 Task: Create a due date automation trigger when advanced on, on the monday of the week a card is due add fields without custom field "Resume" set to 10 at 11:00 AM.
Action: Mouse moved to (1343, 107)
Screenshot: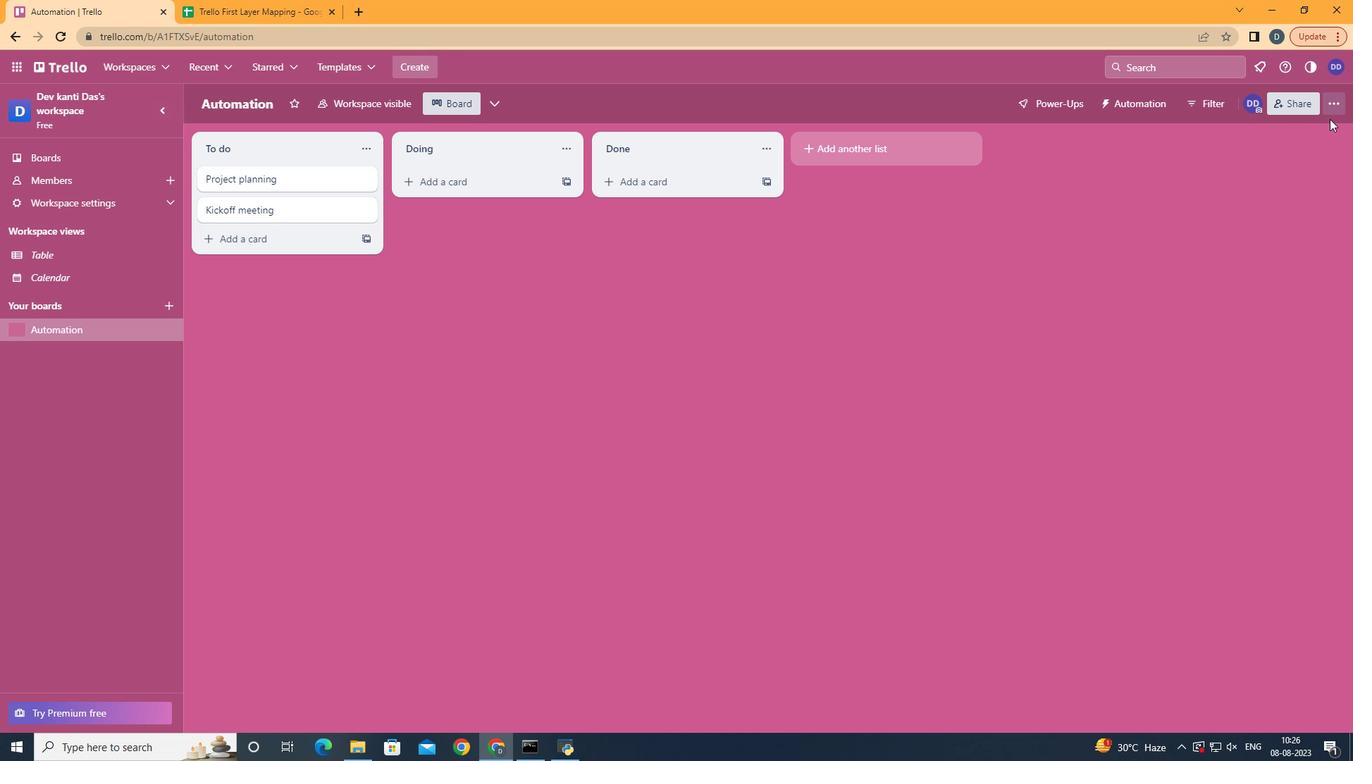 
Action: Mouse pressed left at (1343, 107)
Screenshot: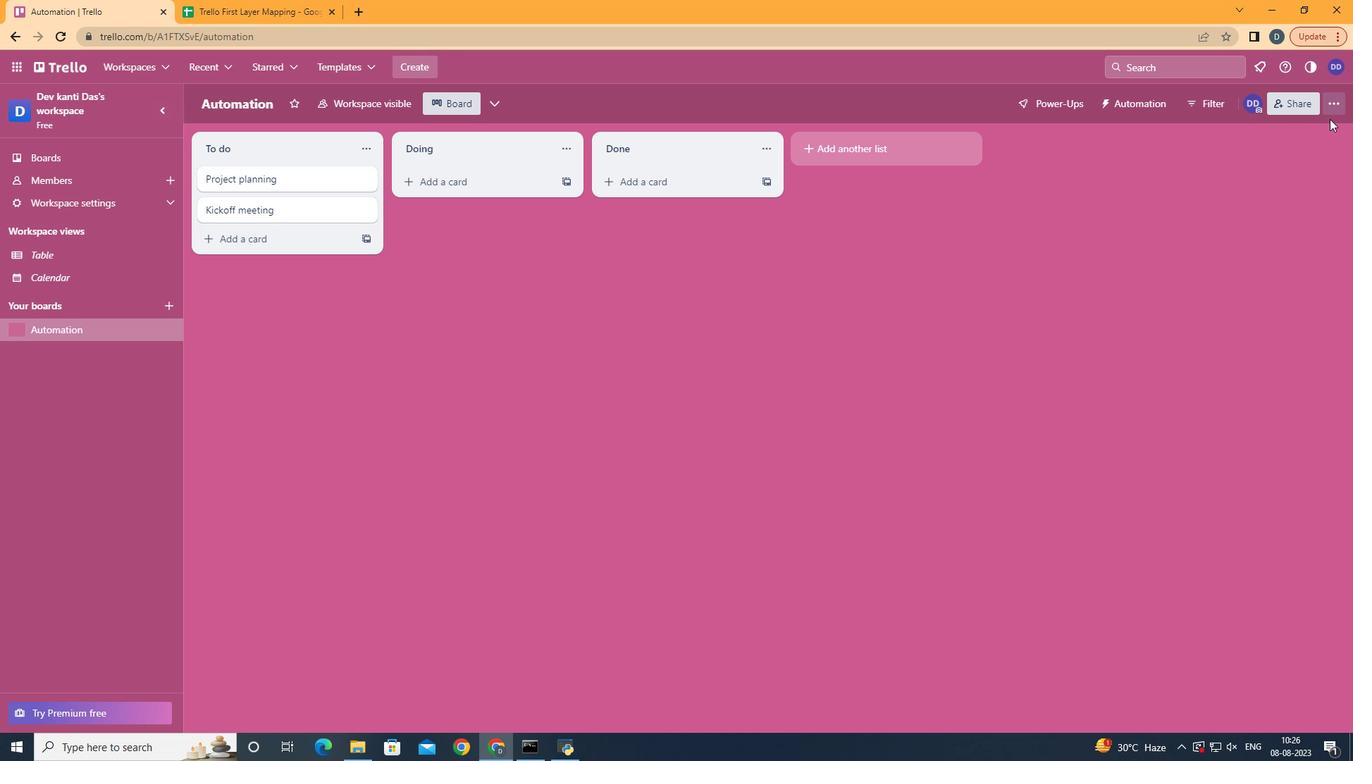 
Action: Mouse moved to (1239, 296)
Screenshot: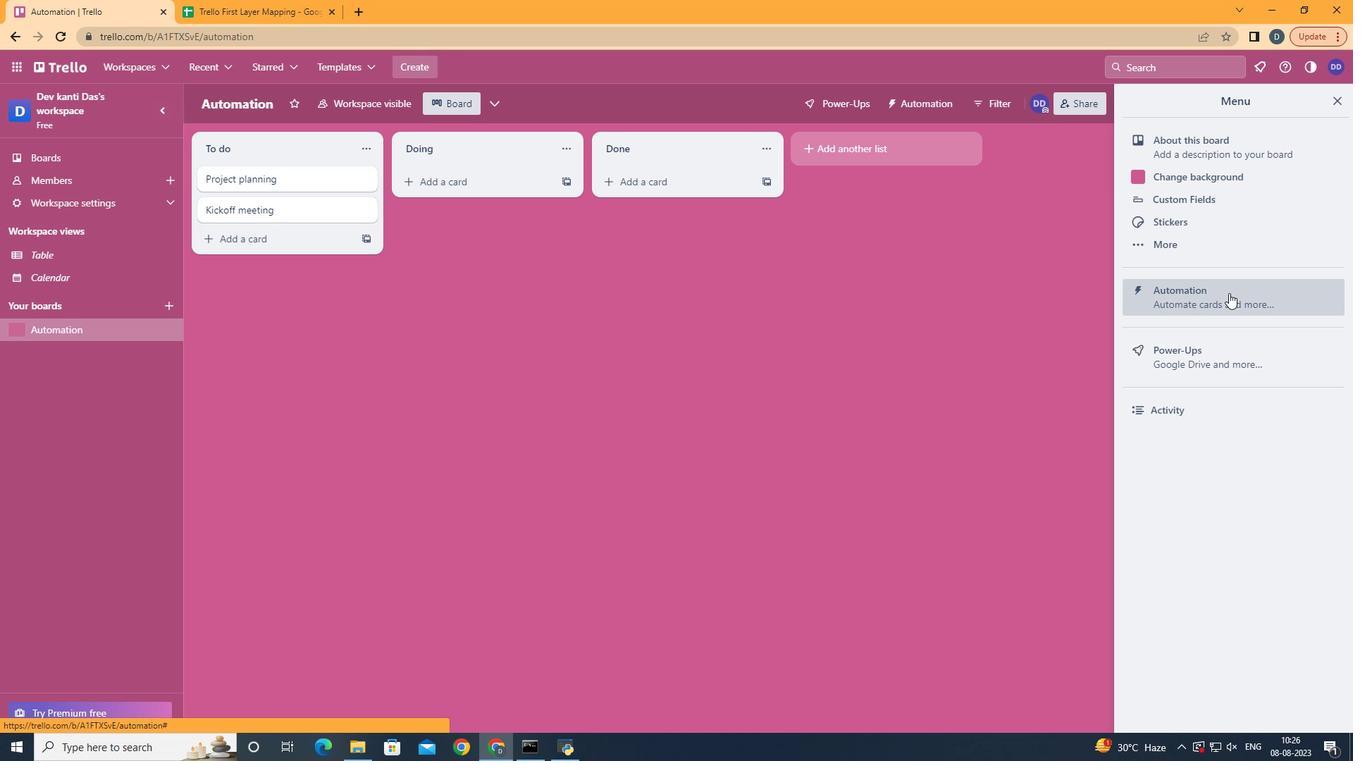 
Action: Mouse pressed left at (1239, 296)
Screenshot: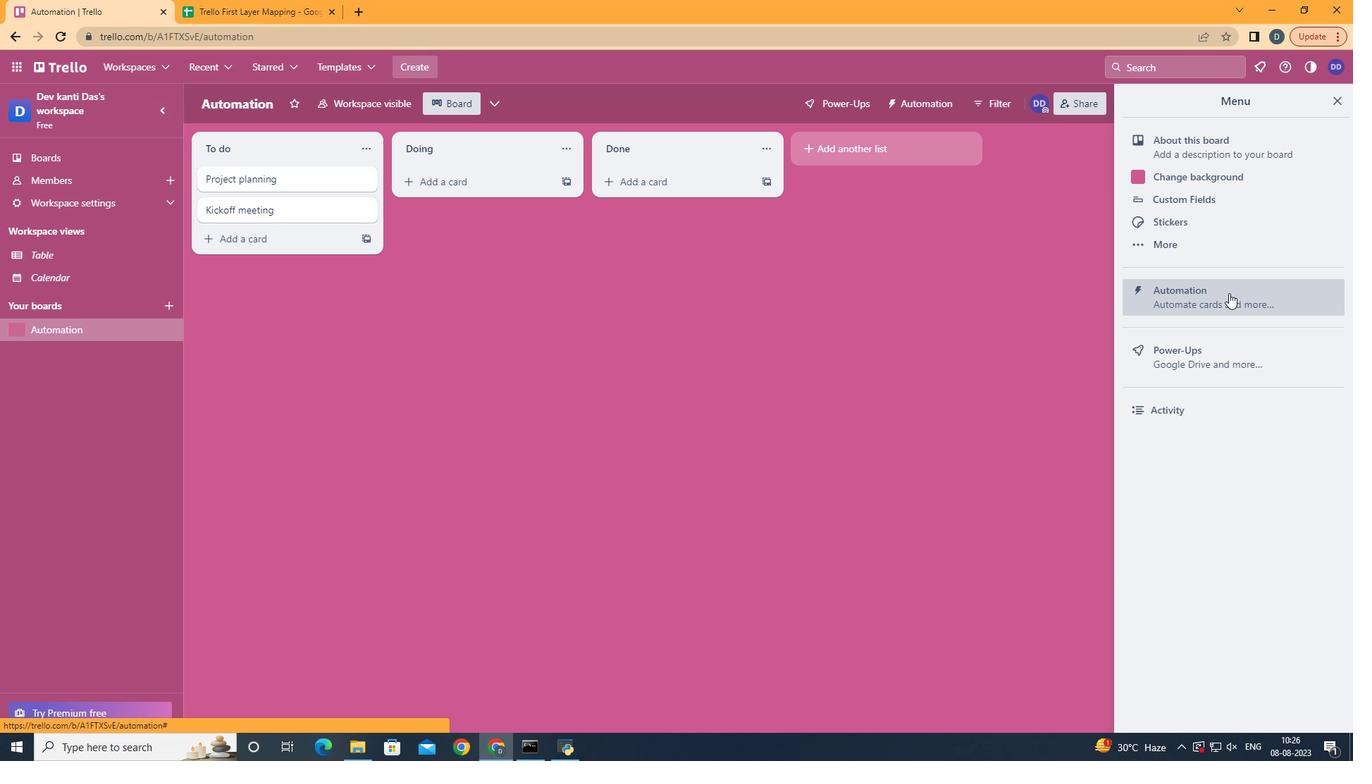 
Action: Mouse moved to (272, 291)
Screenshot: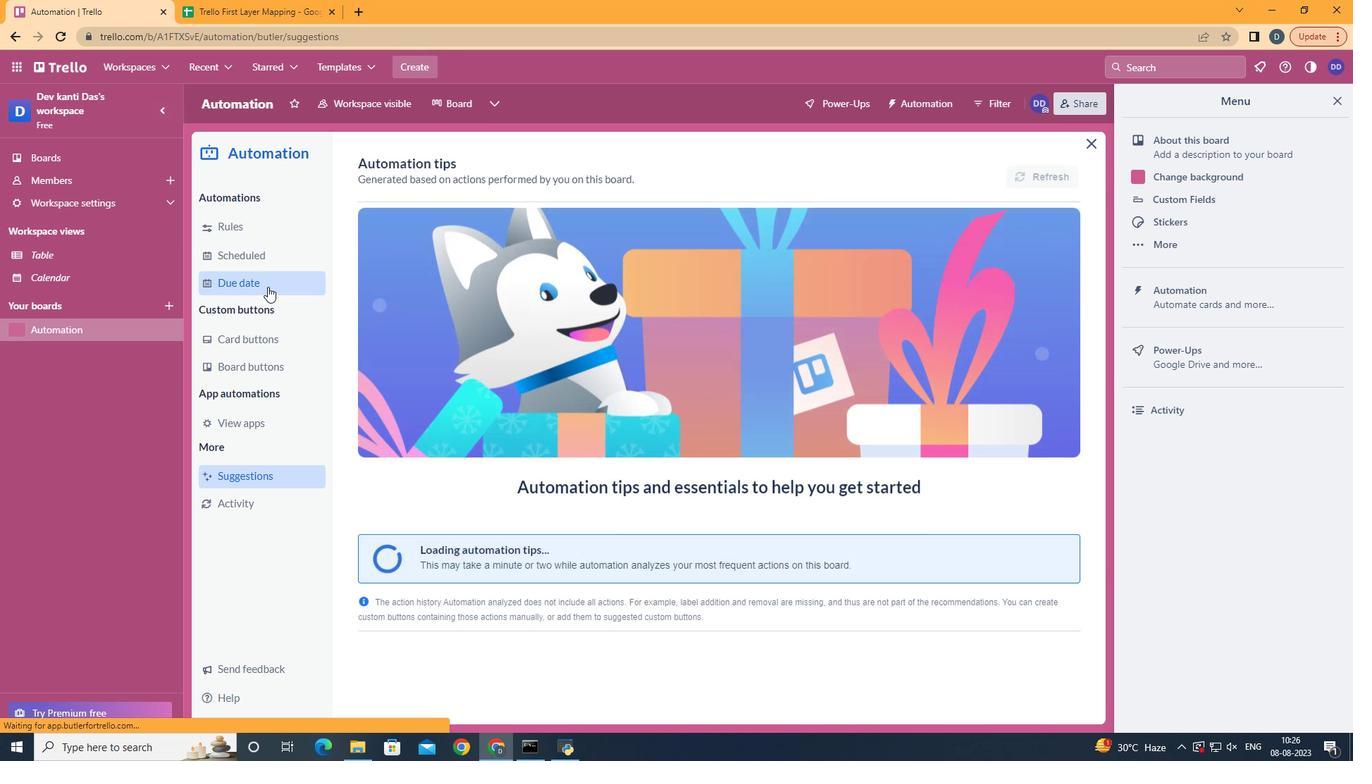 
Action: Mouse pressed left at (272, 291)
Screenshot: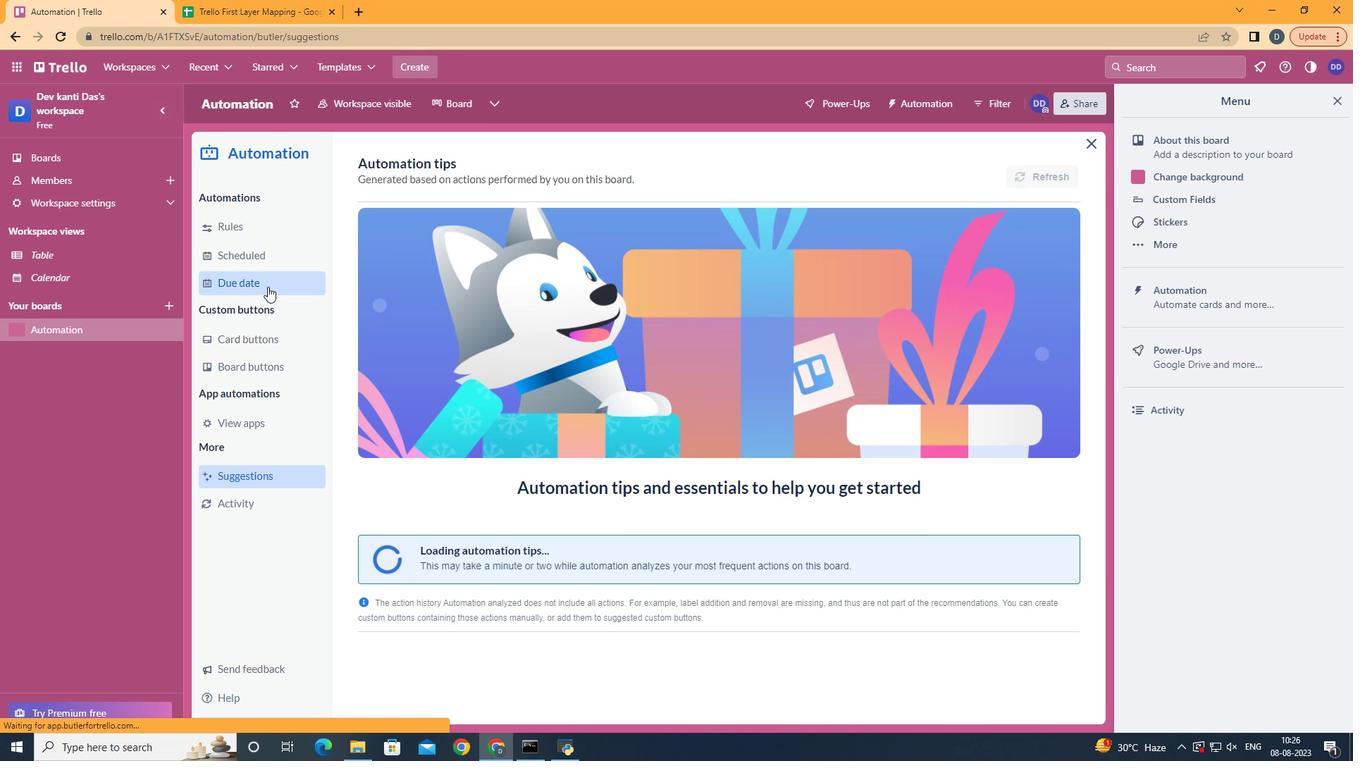 
Action: Mouse moved to (1002, 176)
Screenshot: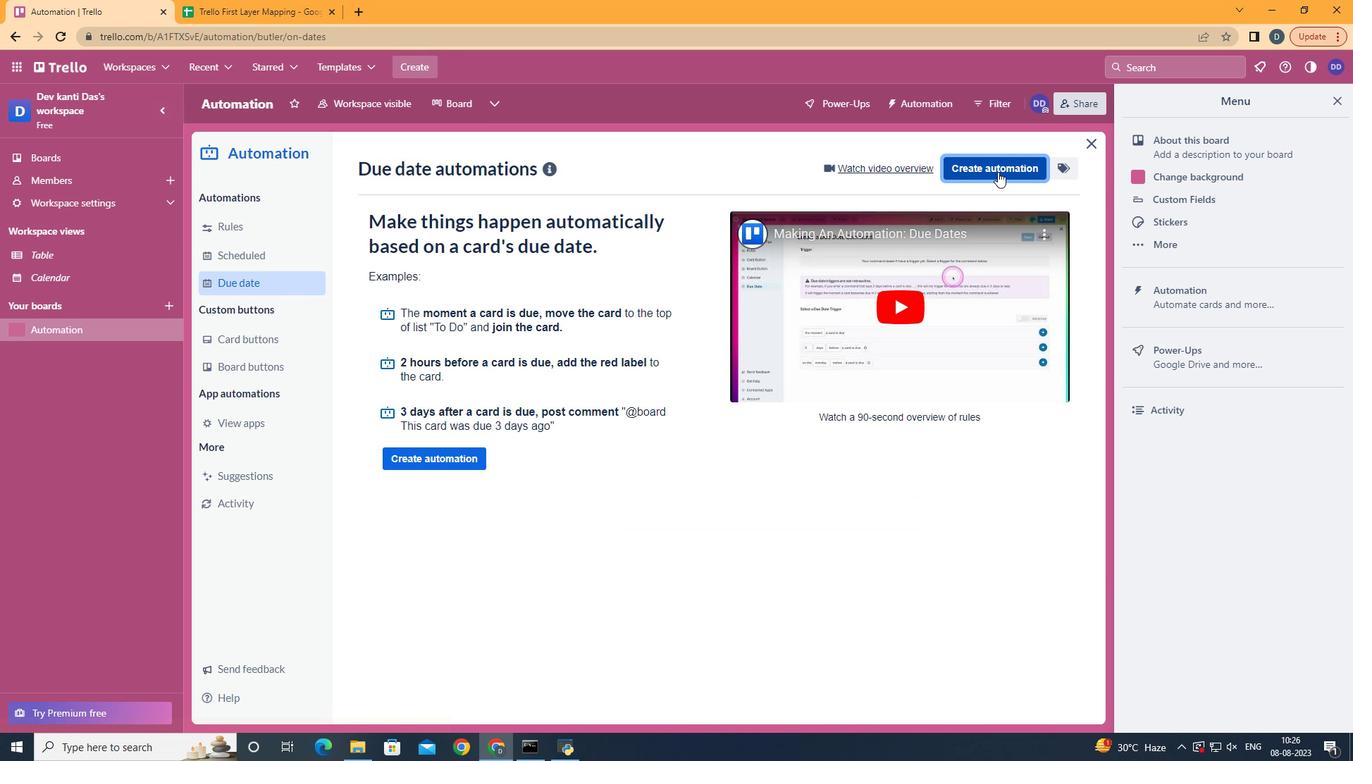 
Action: Mouse pressed left at (1002, 176)
Screenshot: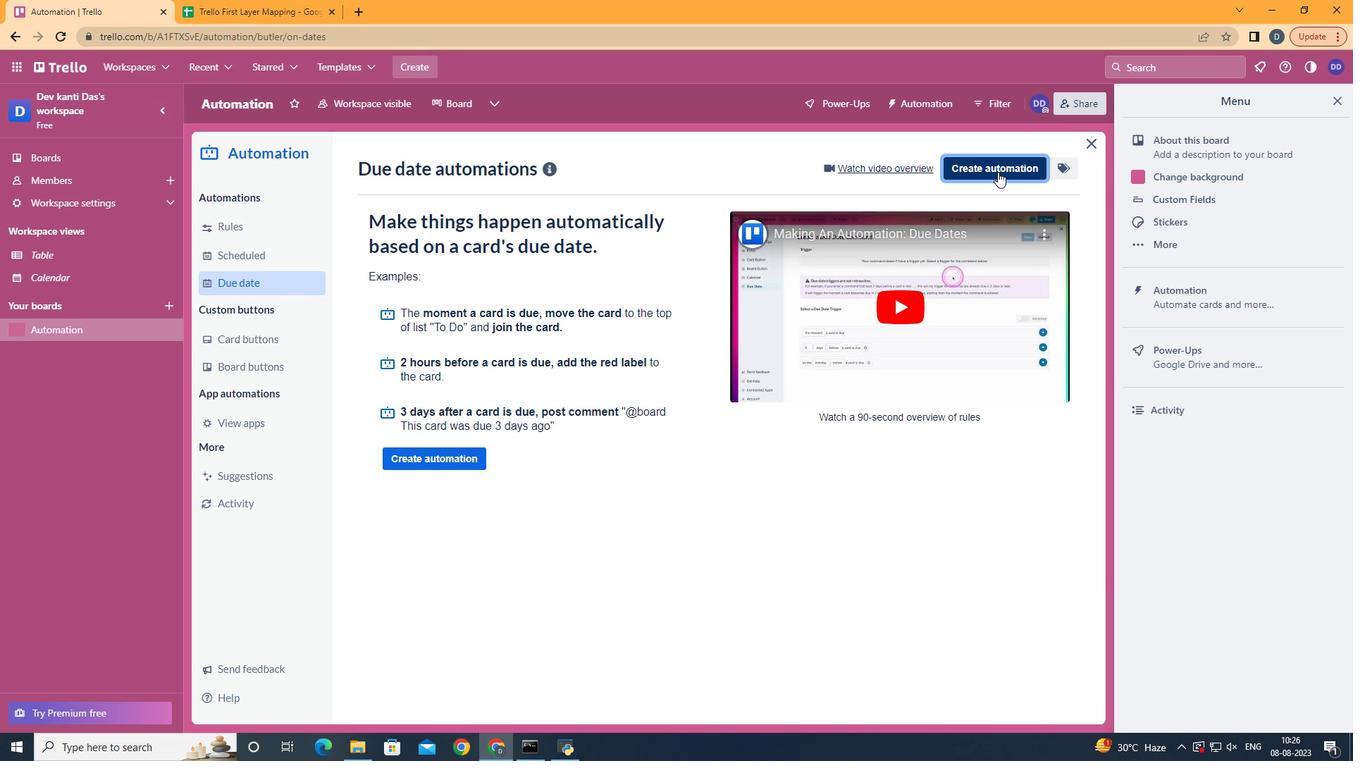 
Action: Mouse moved to (746, 304)
Screenshot: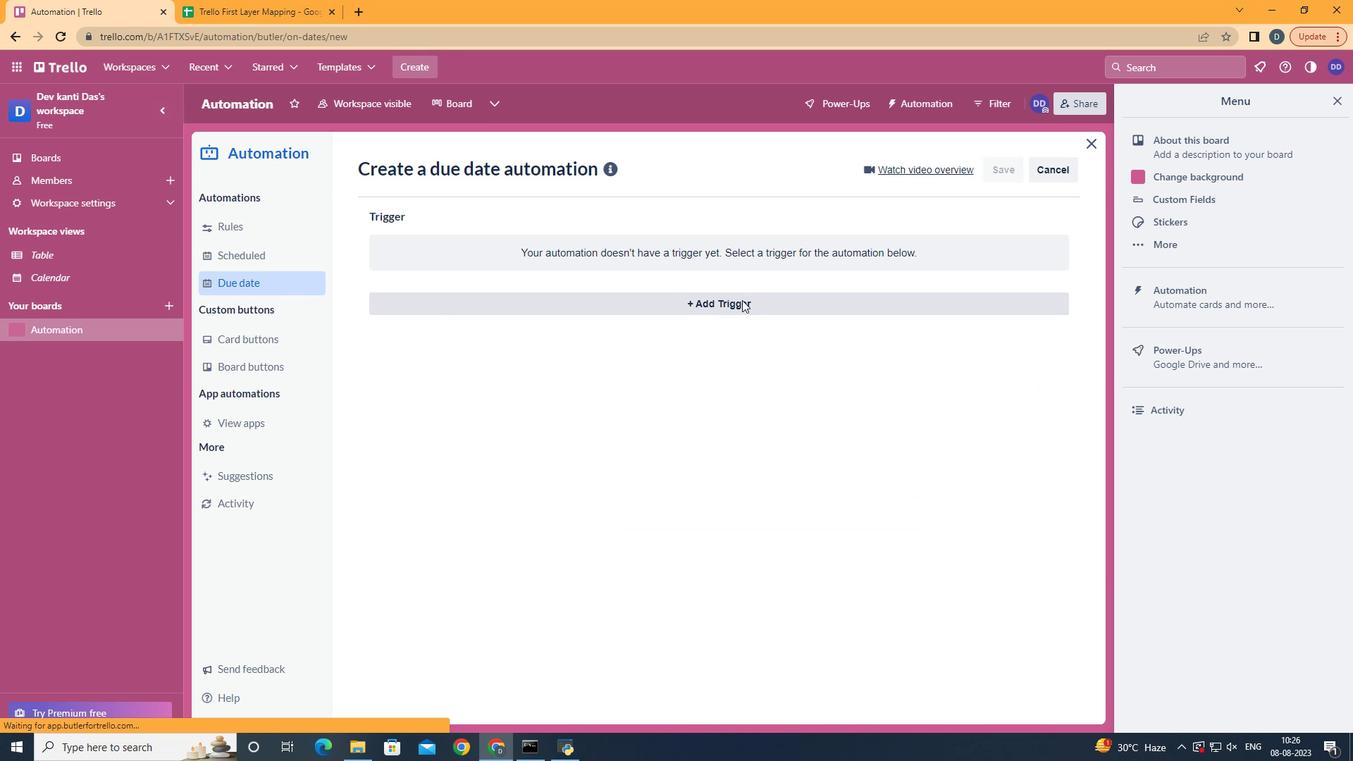 
Action: Mouse pressed left at (746, 304)
Screenshot: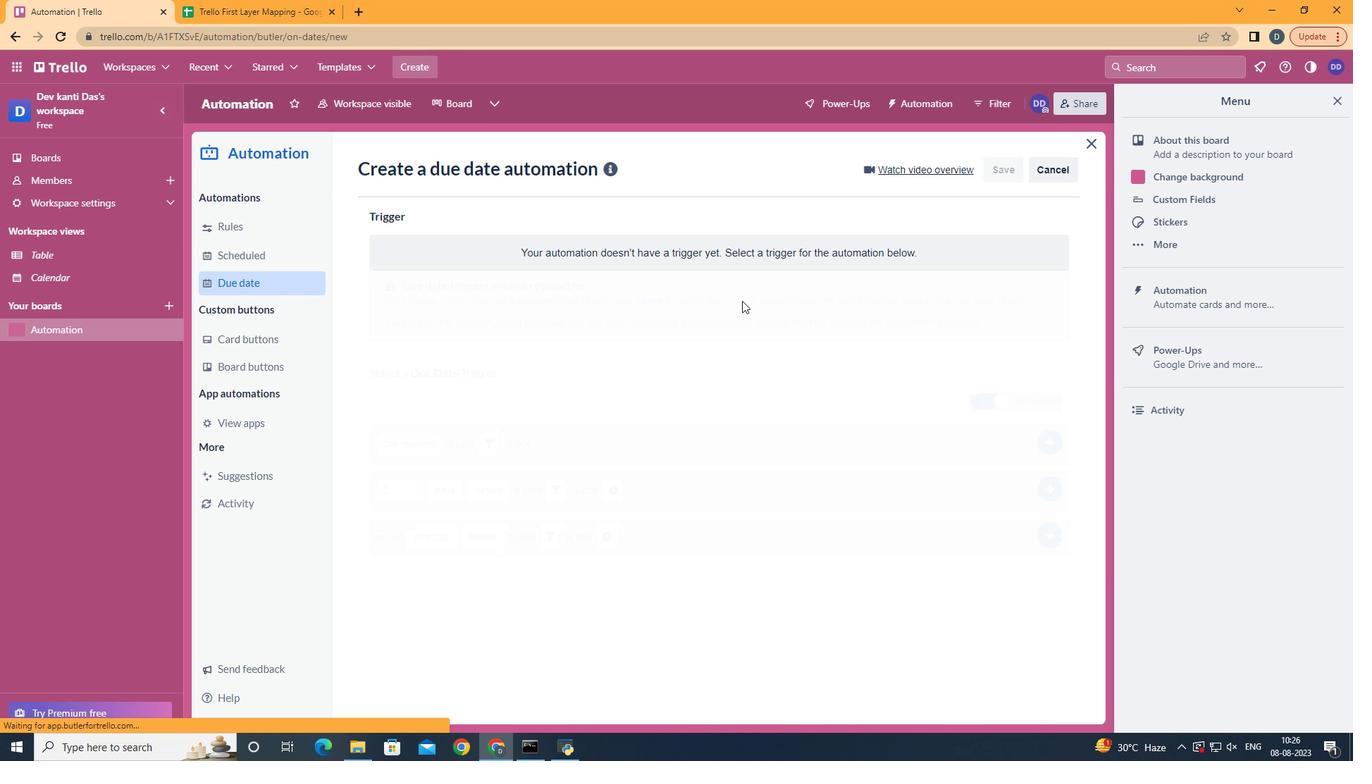 
Action: Mouse moved to (464, 372)
Screenshot: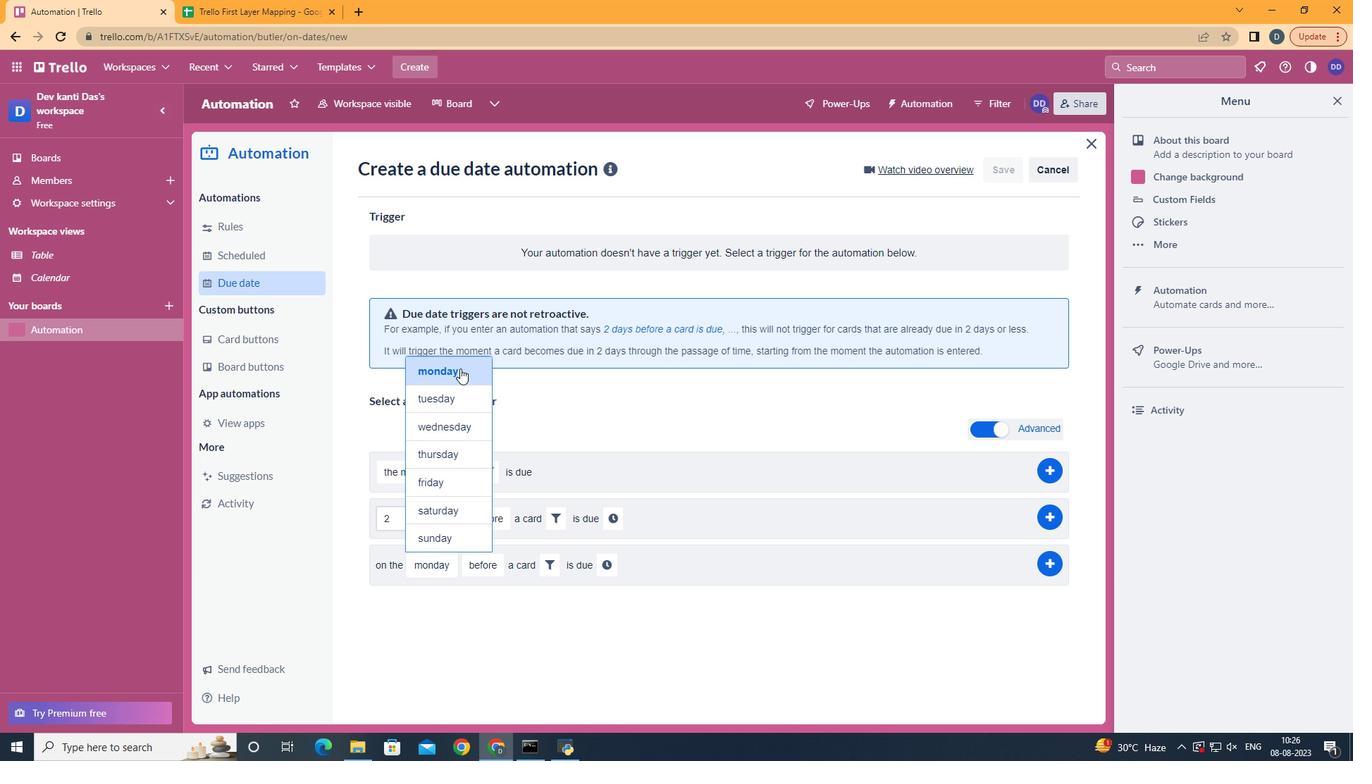 
Action: Mouse pressed left at (464, 372)
Screenshot: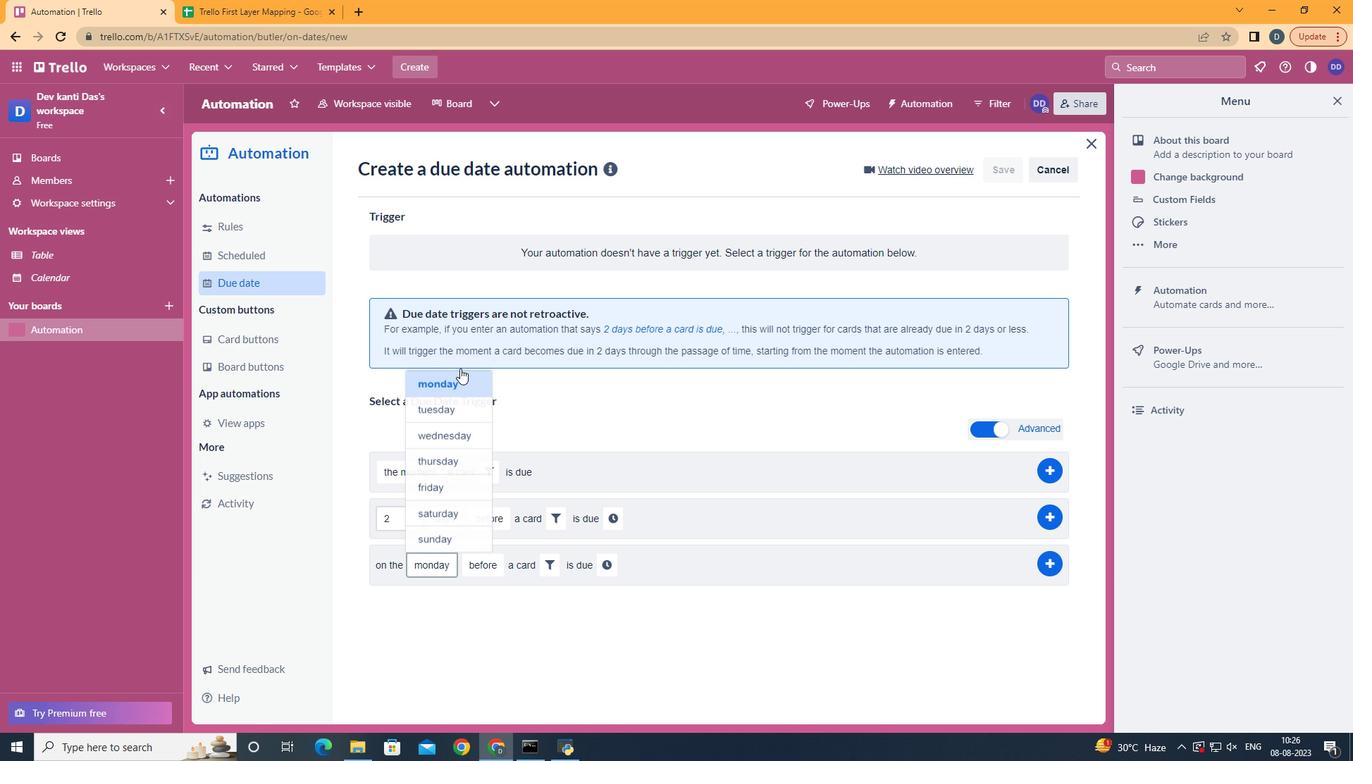 
Action: Mouse moved to (504, 656)
Screenshot: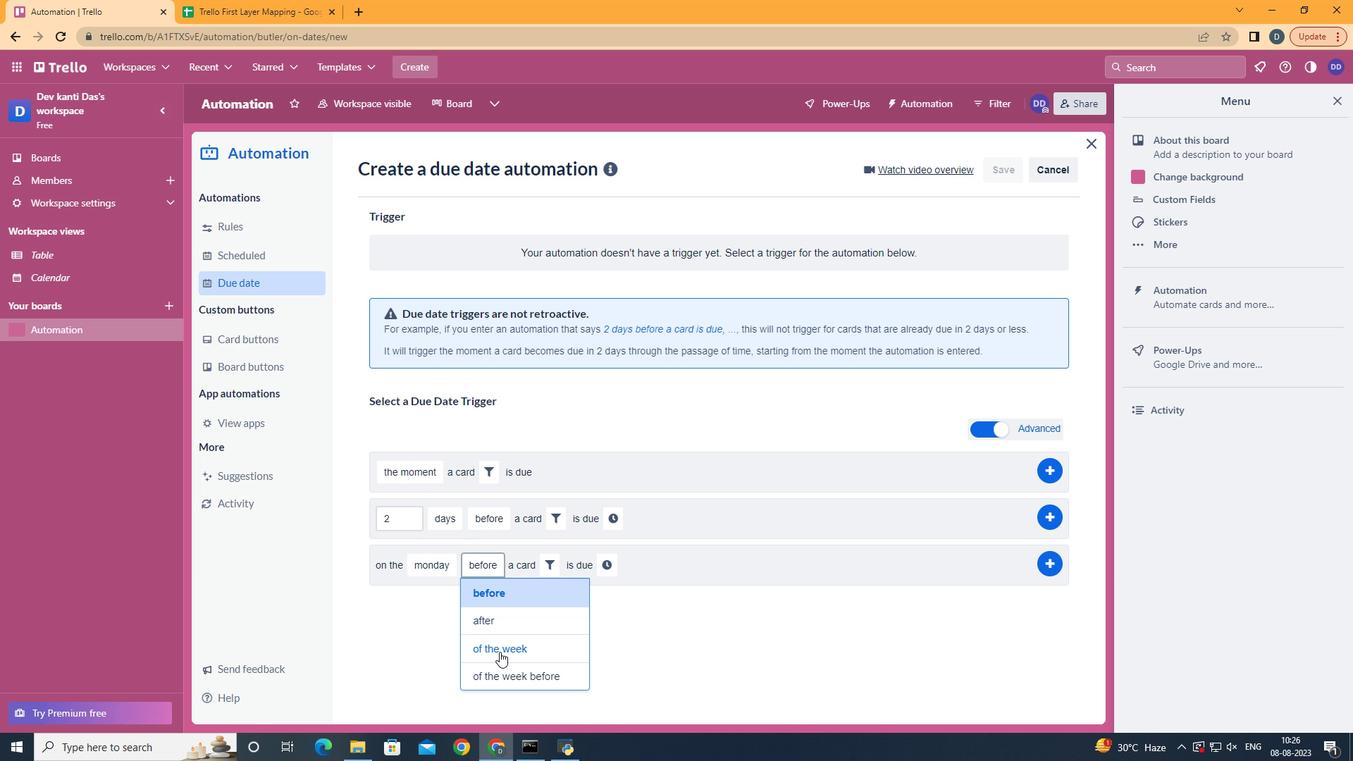 
Action: Mouse pressed left at (504, 656)
Screenshot: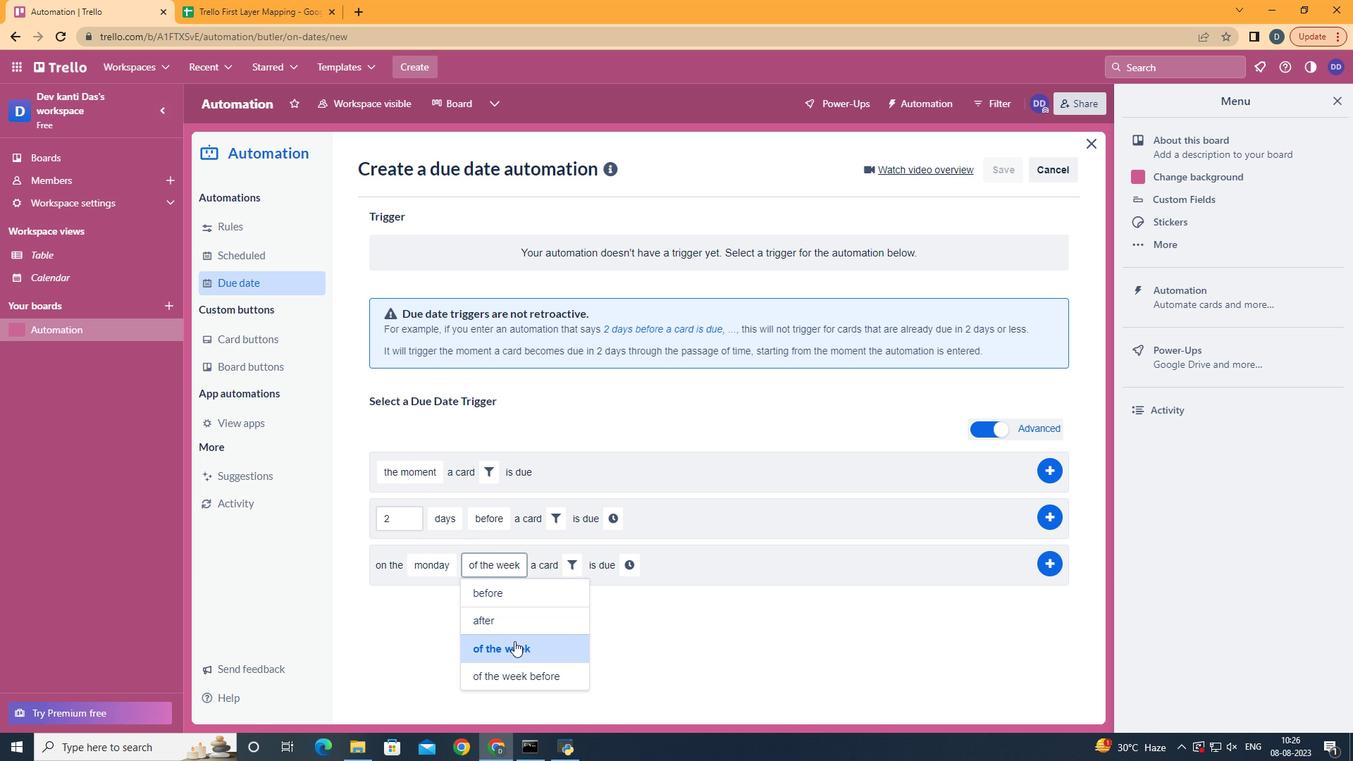 
Action: Mouse moved to (580, 571)
Screenshot: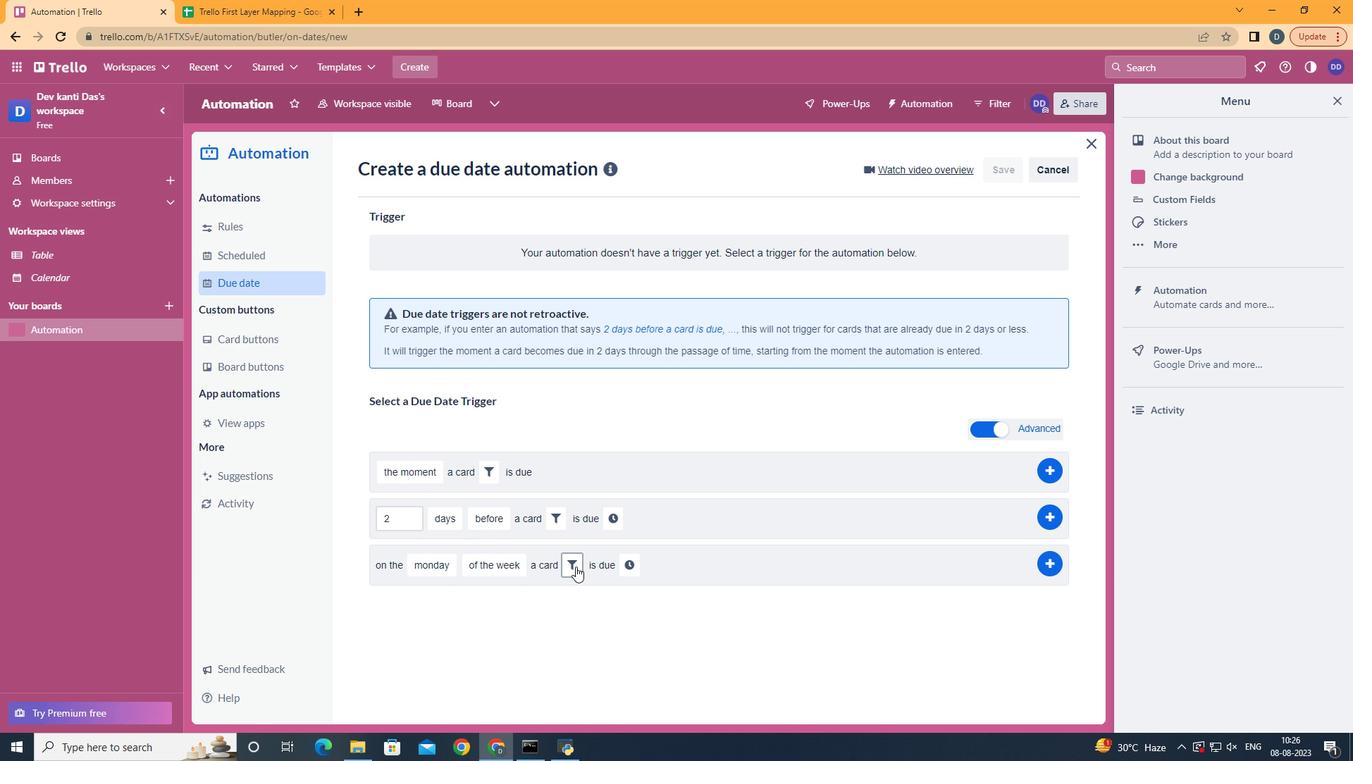 
Action: Mouse pressed left at (580, 571)
Screenshot: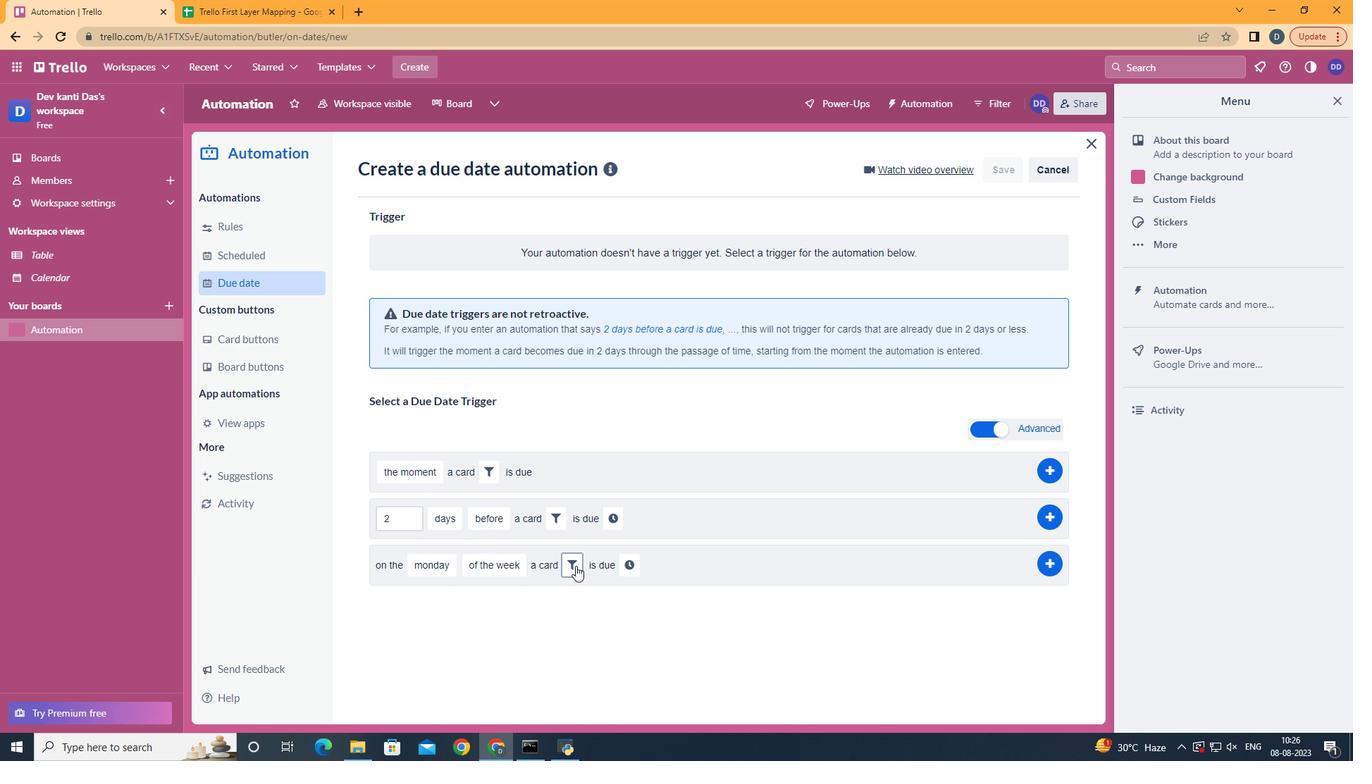 
Action: Mouse moved to (801, 610)
Screenshot: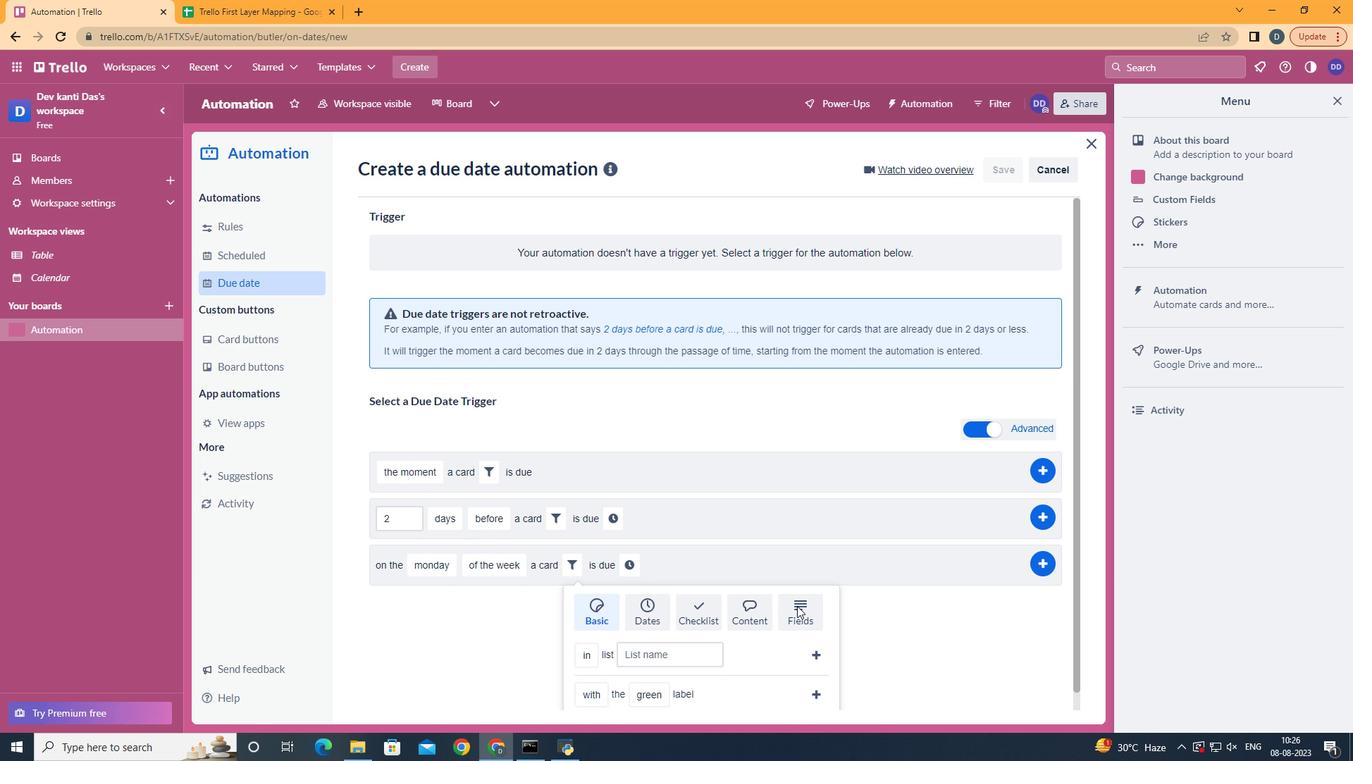 
Action: Mouse pressed left at (801, 610)
Screenshot: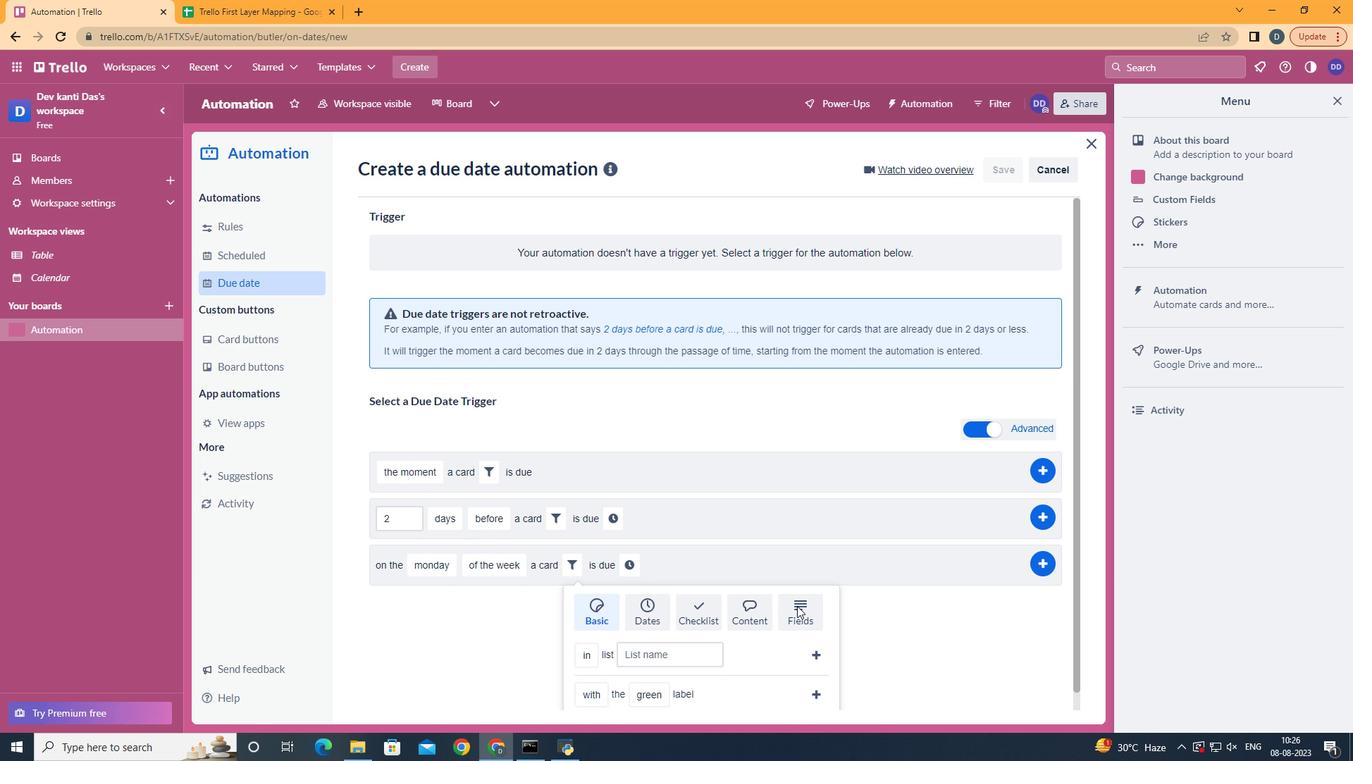 
Action: Mouse moved to (803, 609)
Screenshot: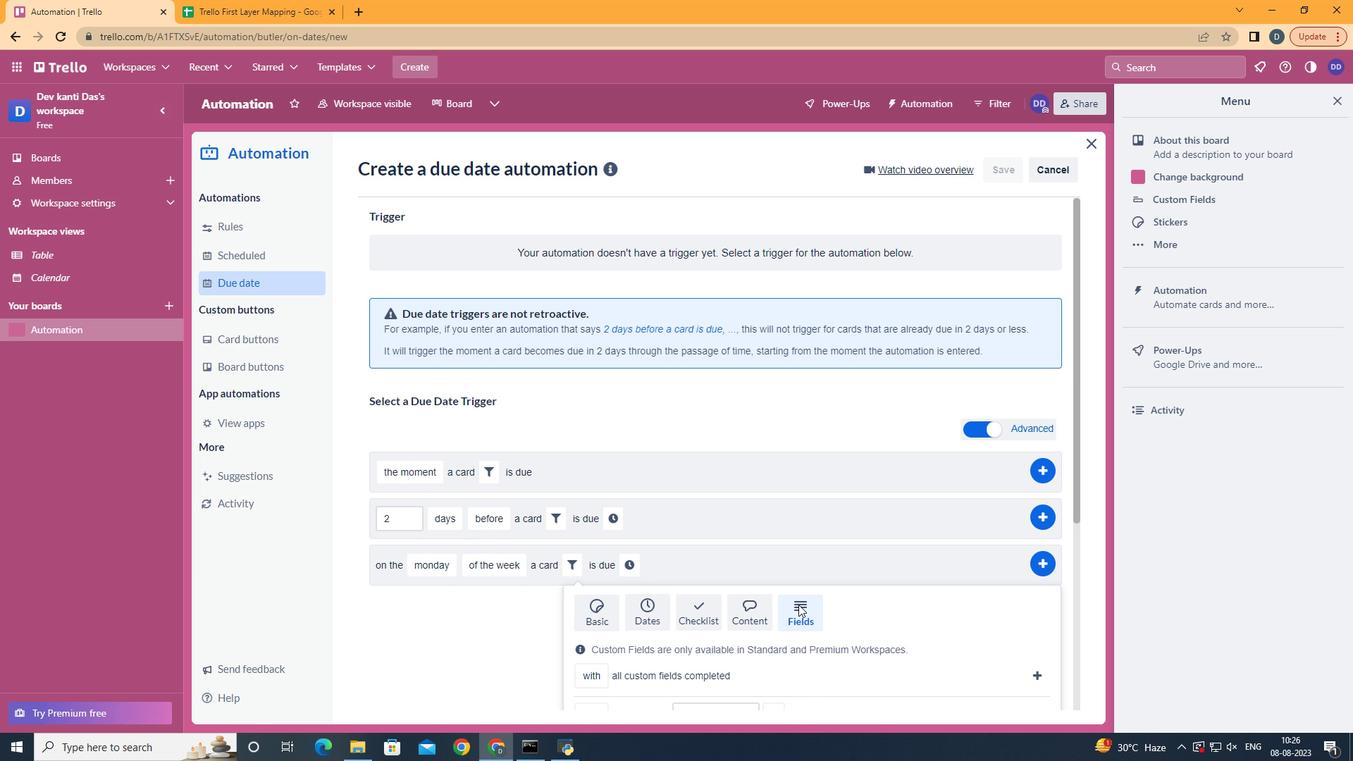 
Action: Mouse scrolled (803, 608) with delta (0, 0)
Screenshot: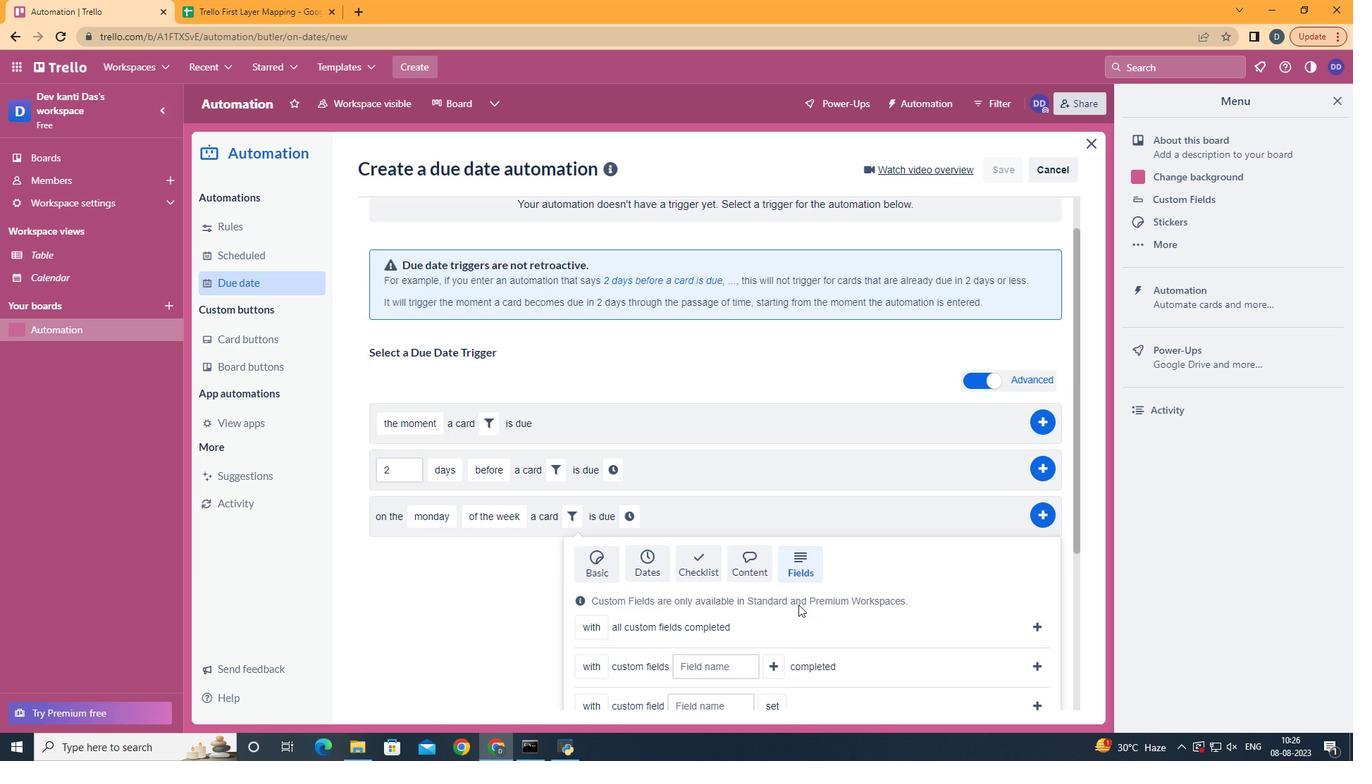 
Action: Mouse scrolled (803, 608) with delta (0, 0)
Screenshot: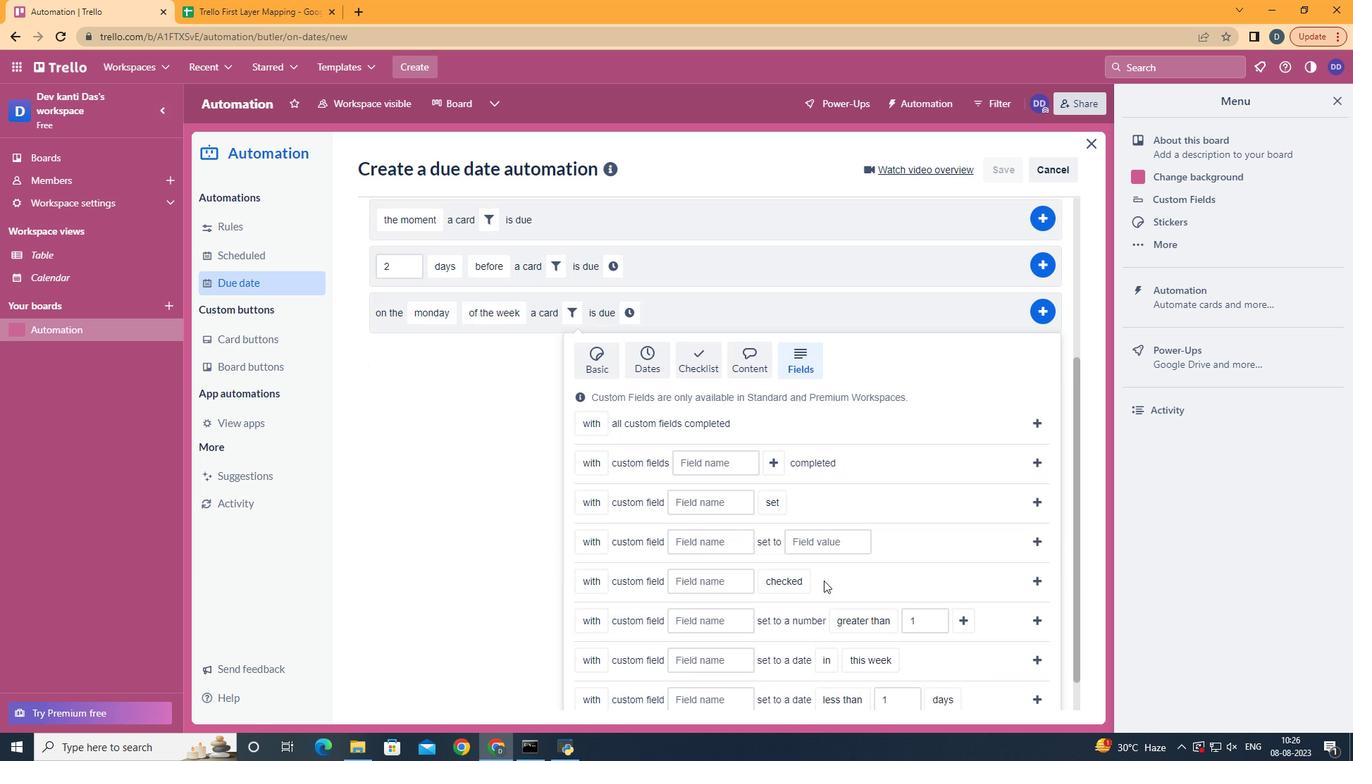 
Action: Mouse scrolled (803, 608) with delta (0, 0)
Screenshot: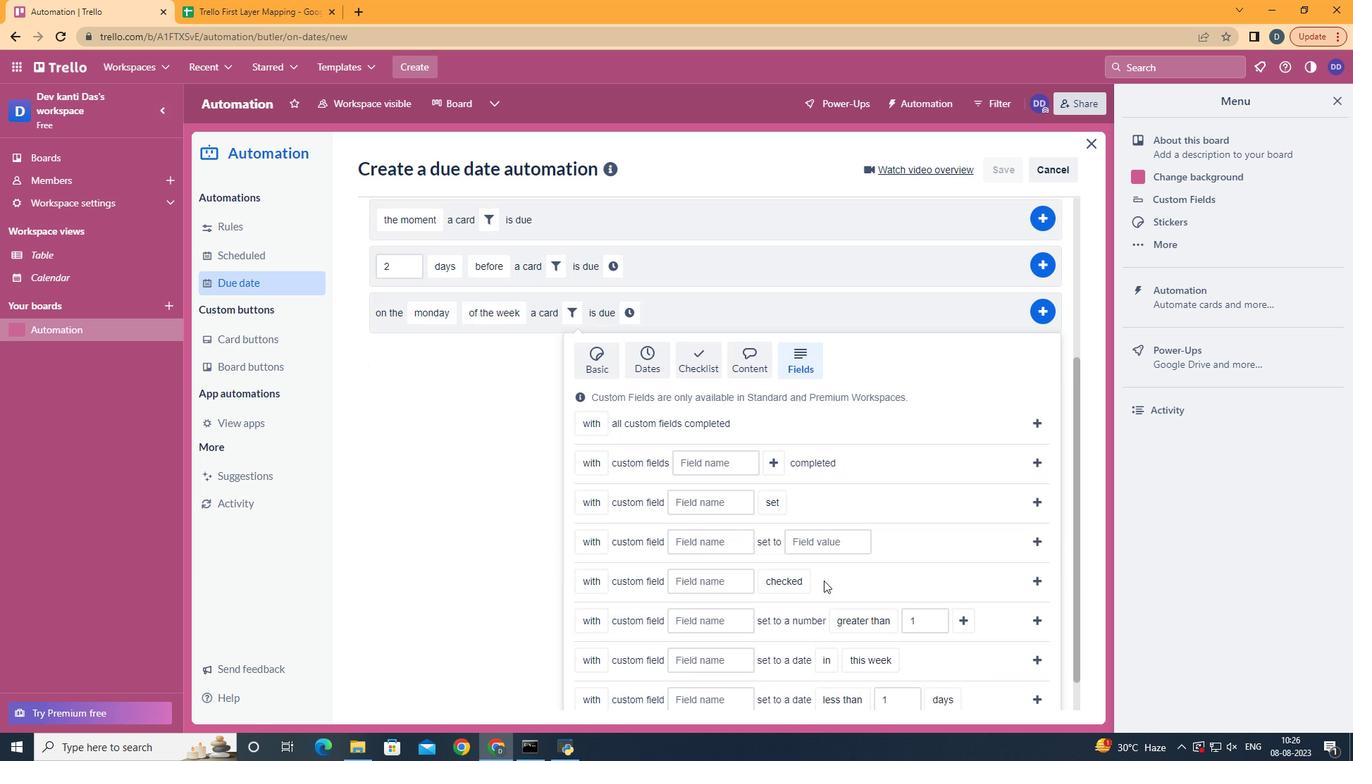 
Action: Mouse scrolled (803, 608) with delta (0, 0)
Screenshot: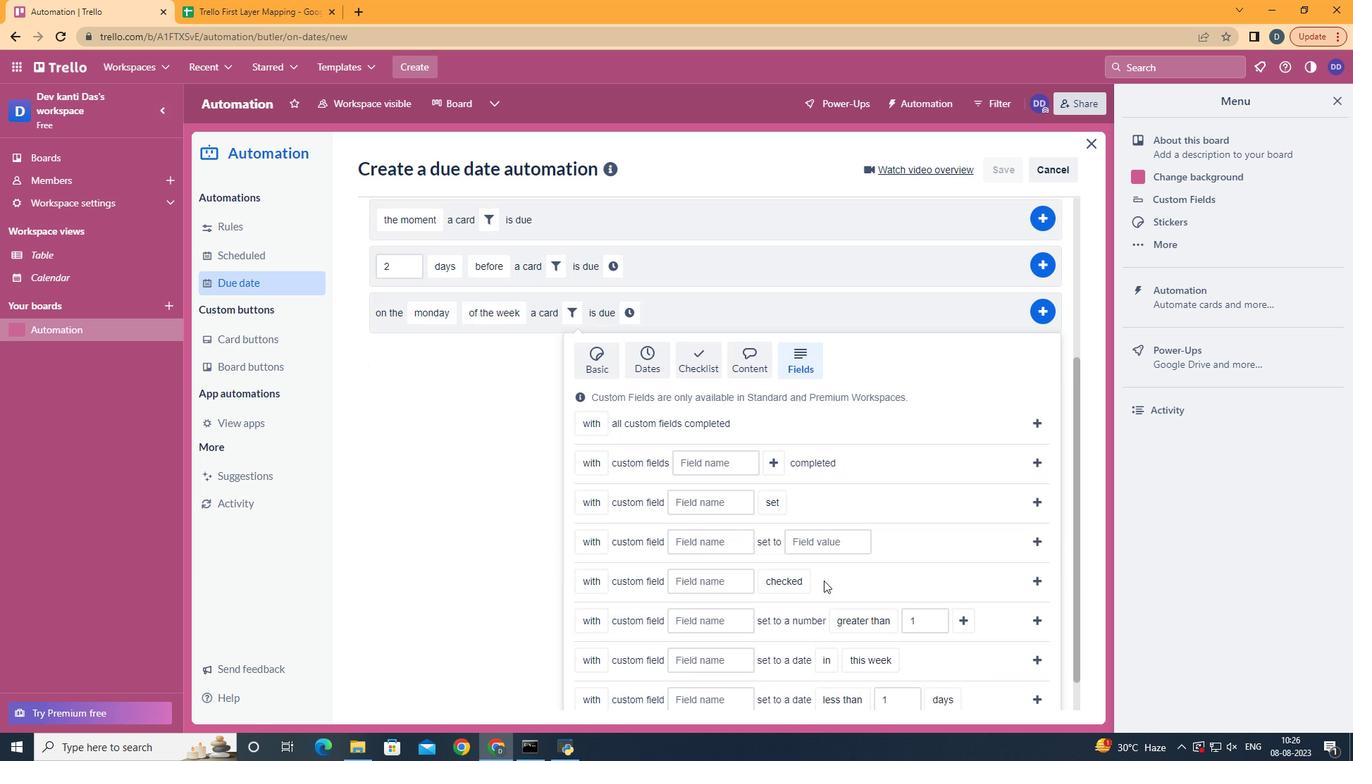 
Action: Mouse scrolled (803, 608) with delta (0, 0)
Screenshot: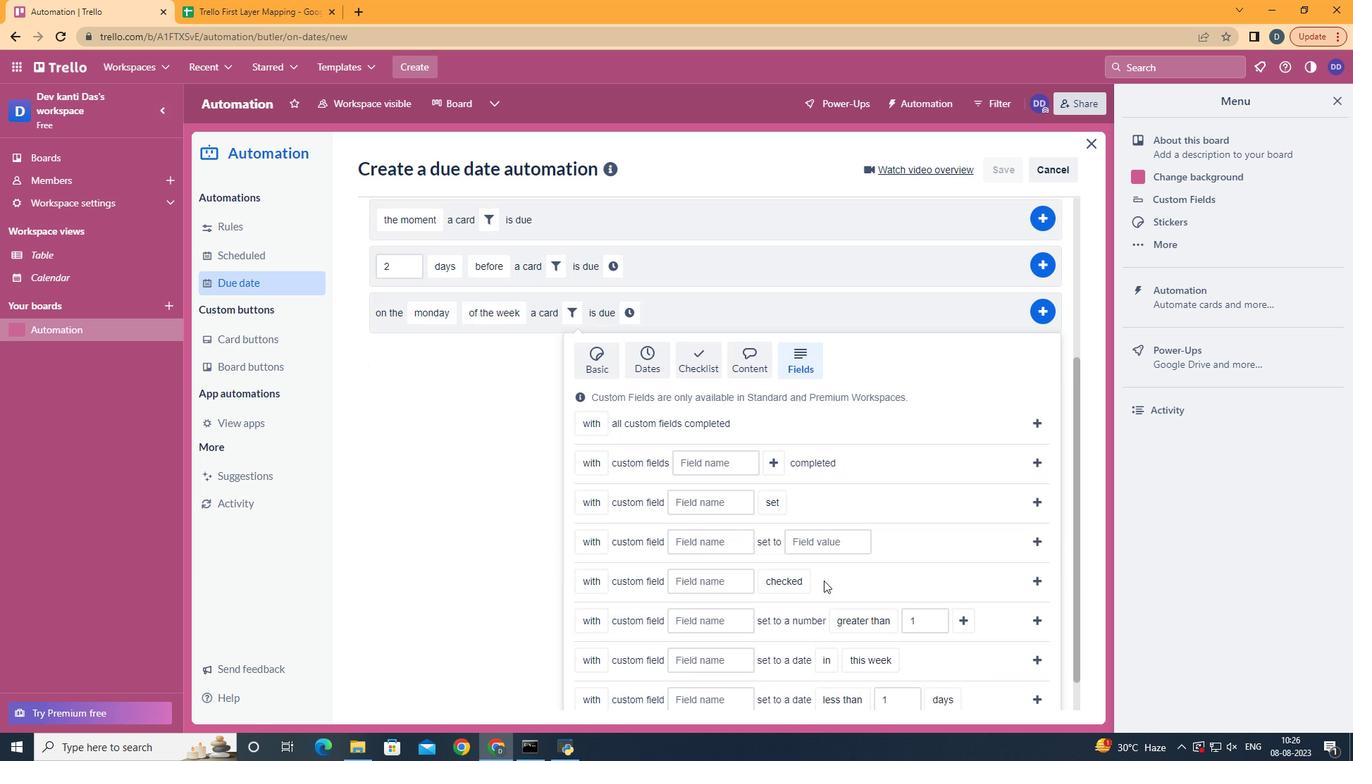 
Action: Mouse scrolled (803, 608) with delta (0, 0)
Screenshot: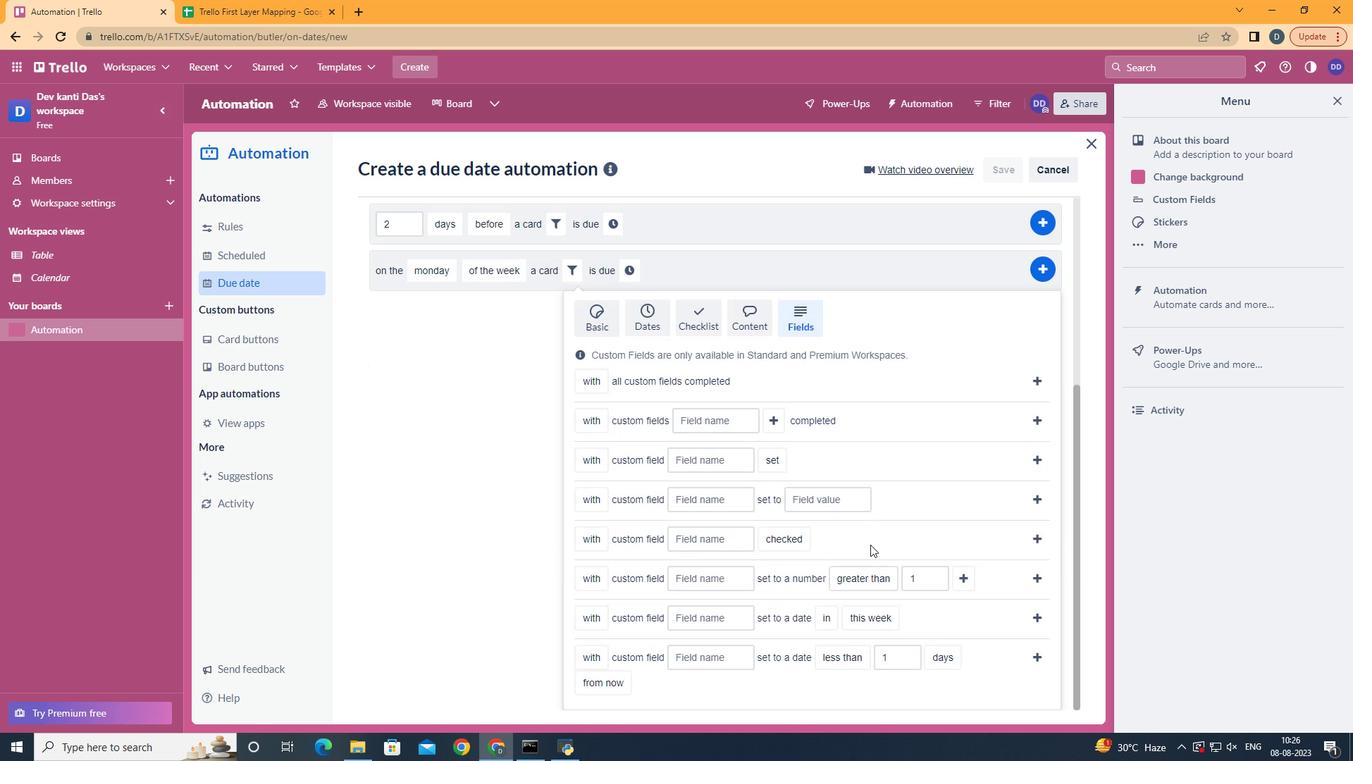 
Action: Mouse moved to (617, 561)
Screenshot: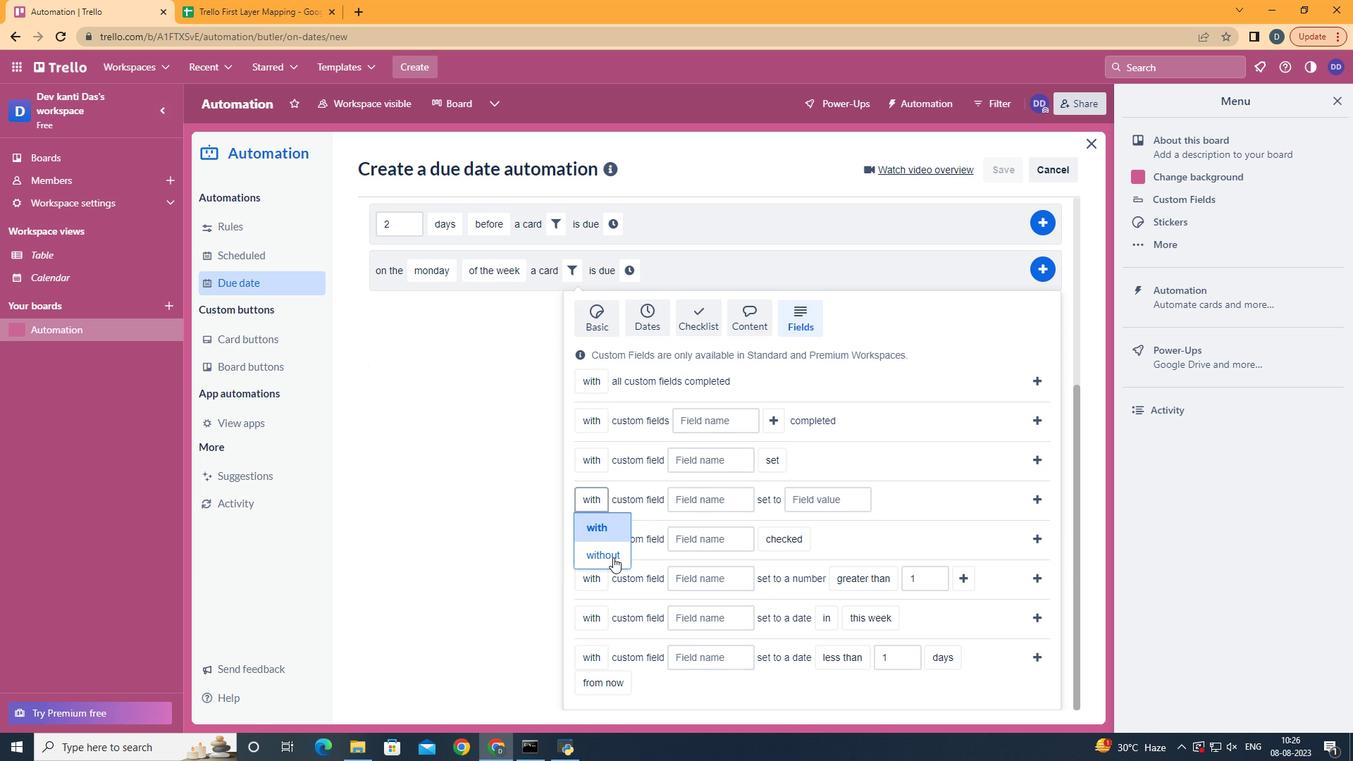 
Action: Mouse pressed left at (617, 561)
Screenshot: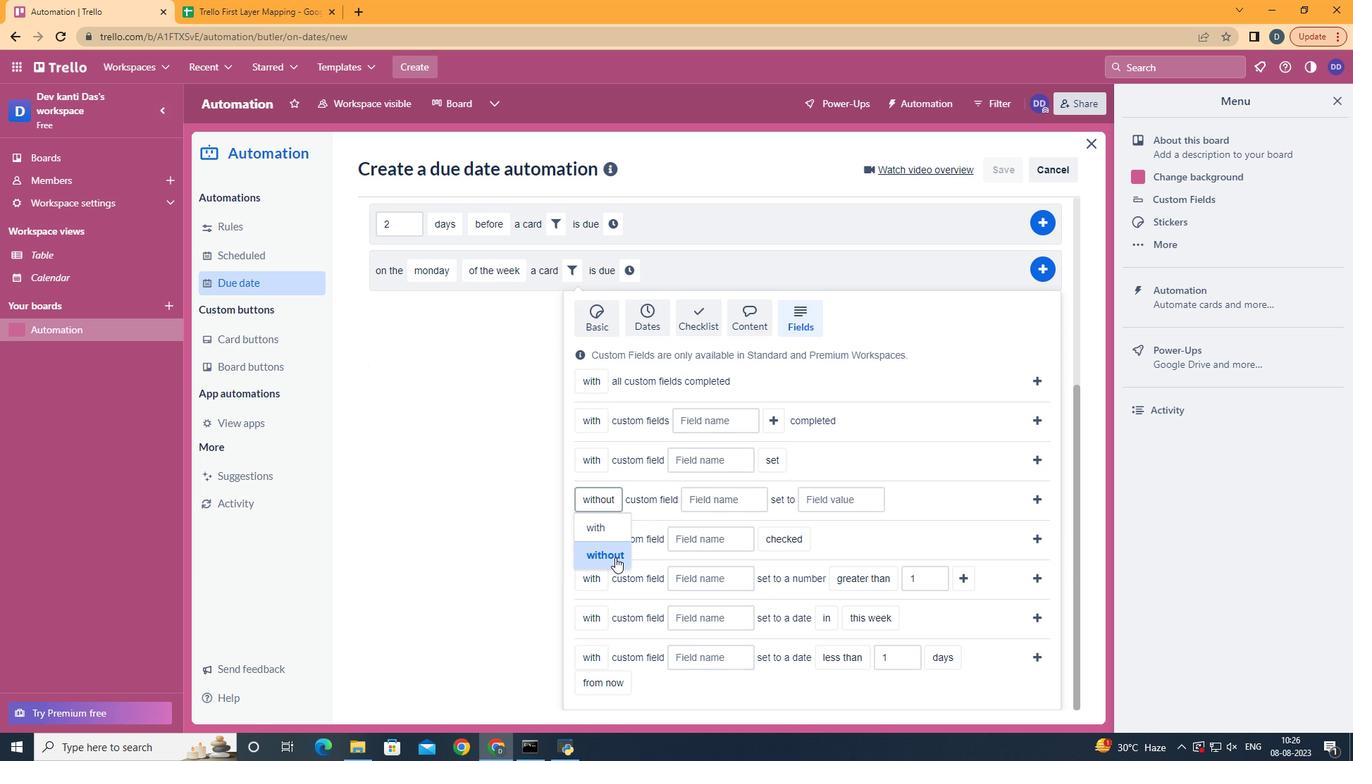 
Action: Mouse moved to (748, 509)
Screenshot: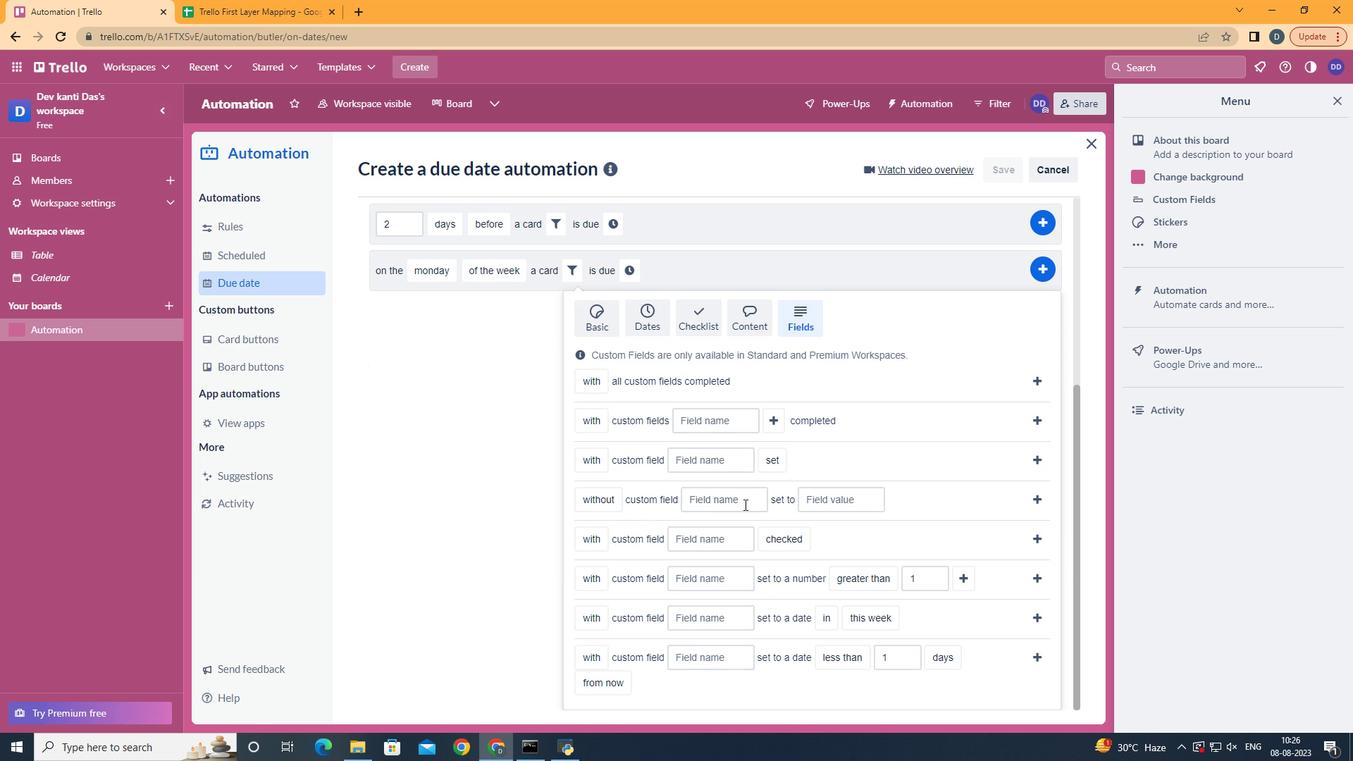 
Action: Mouse pressed left at (748, 509)
Screenshot: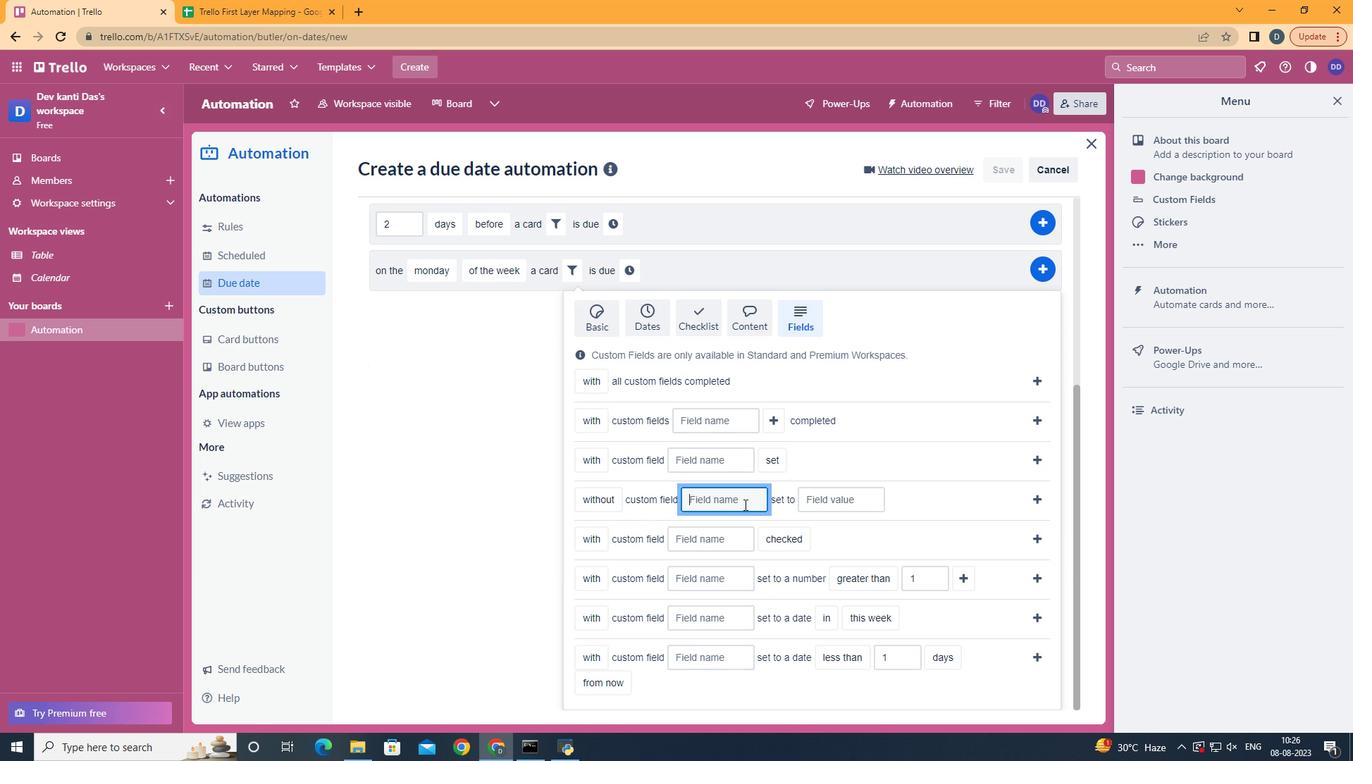 
Action: Key pressed <Key.shift><Key.shift>Resume
Screenshot: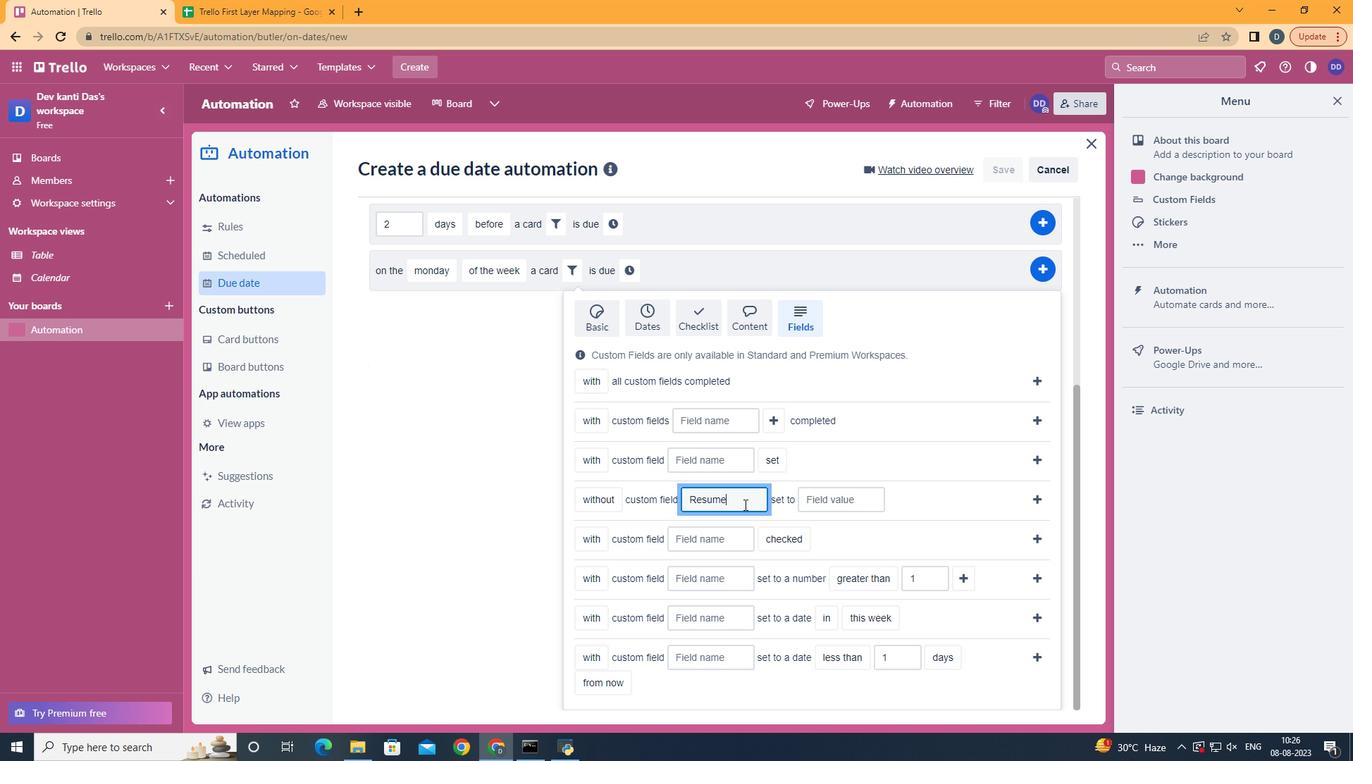 
Action: Mouse moved to (841, 509)
Screenshot: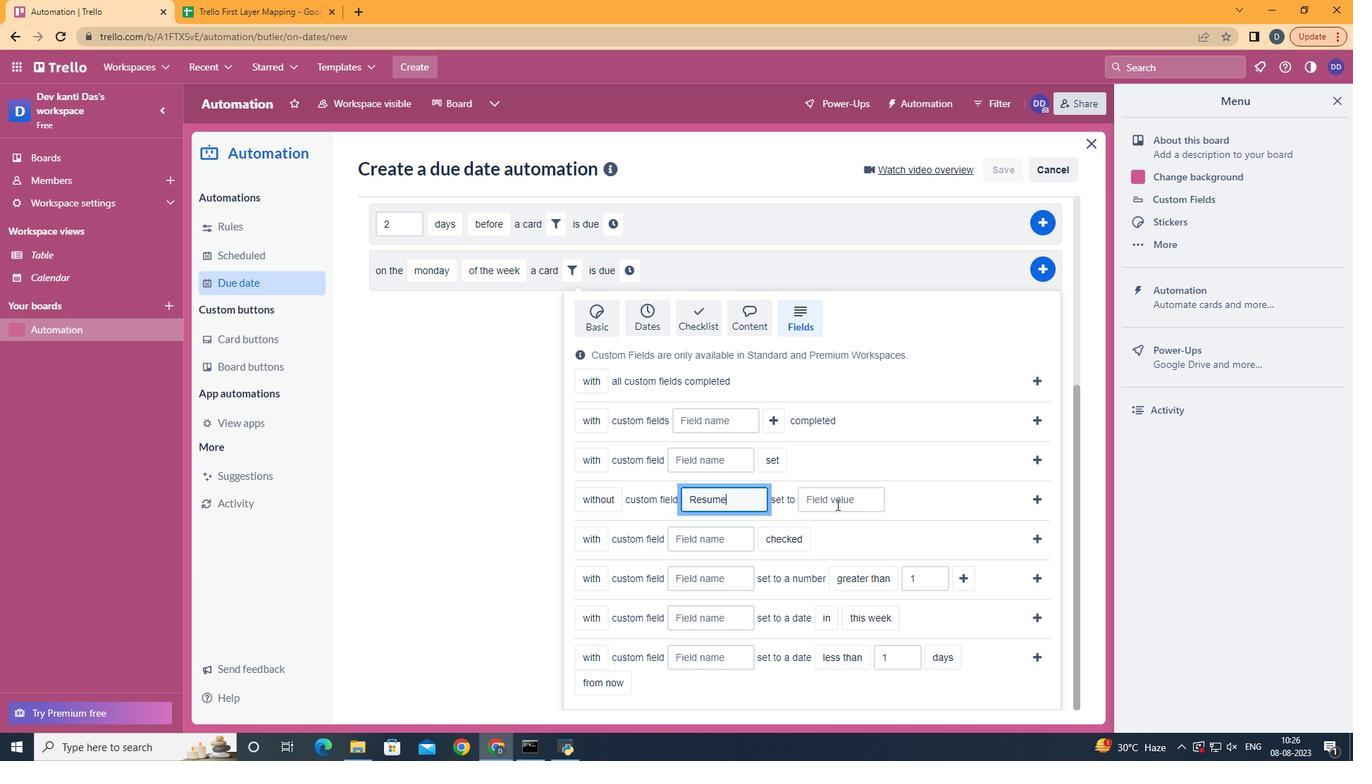 
Action: Mouse pressed left at (841, 509)
Screenshot: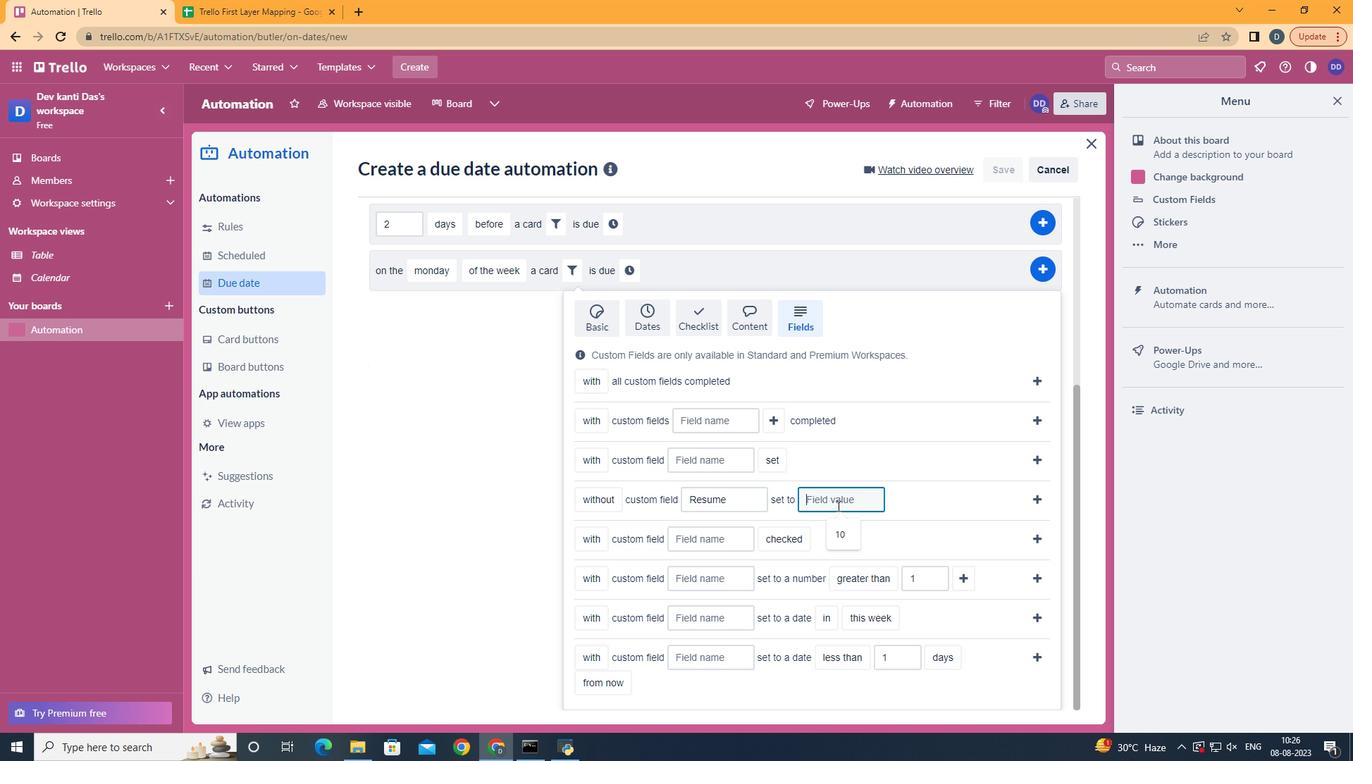 
Action: Mouse moved to (841, 510)
Screenshot: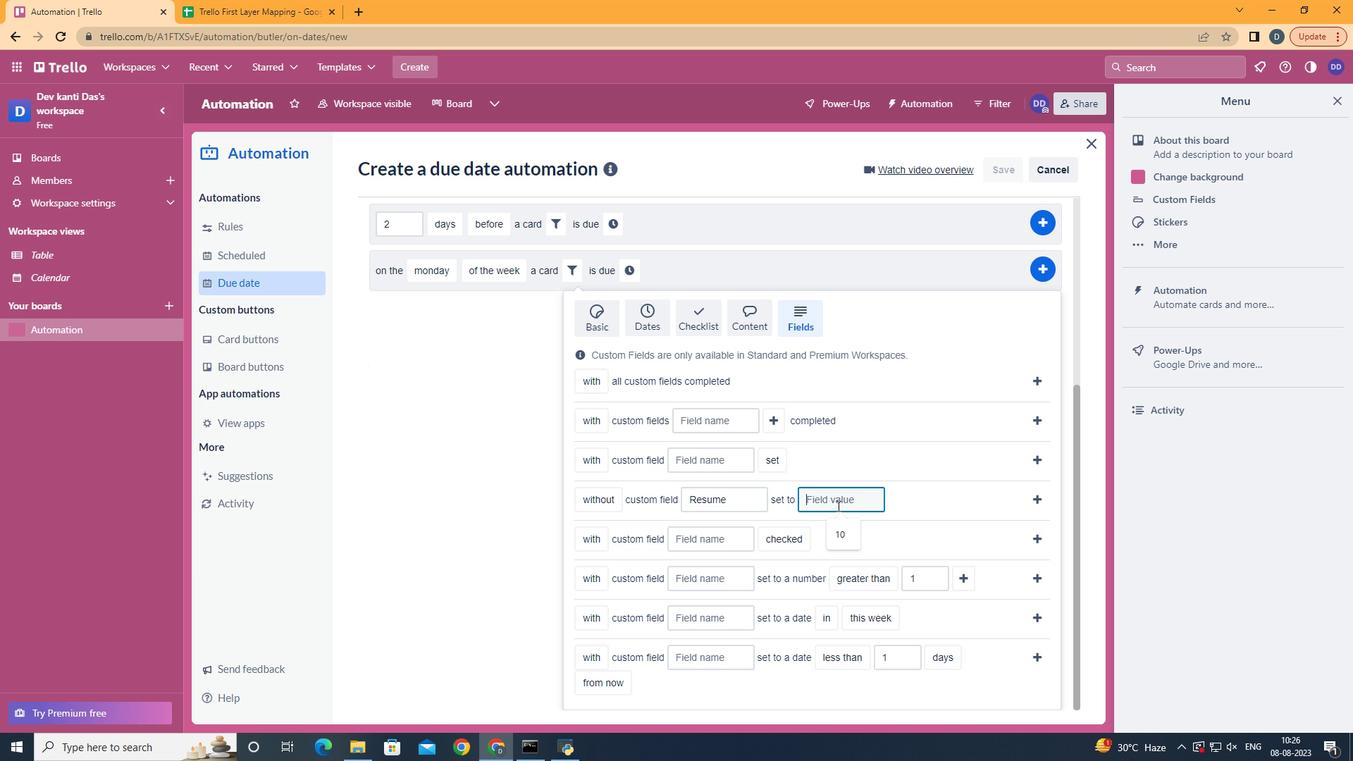 
Action: Key pressed 10
Screenshot: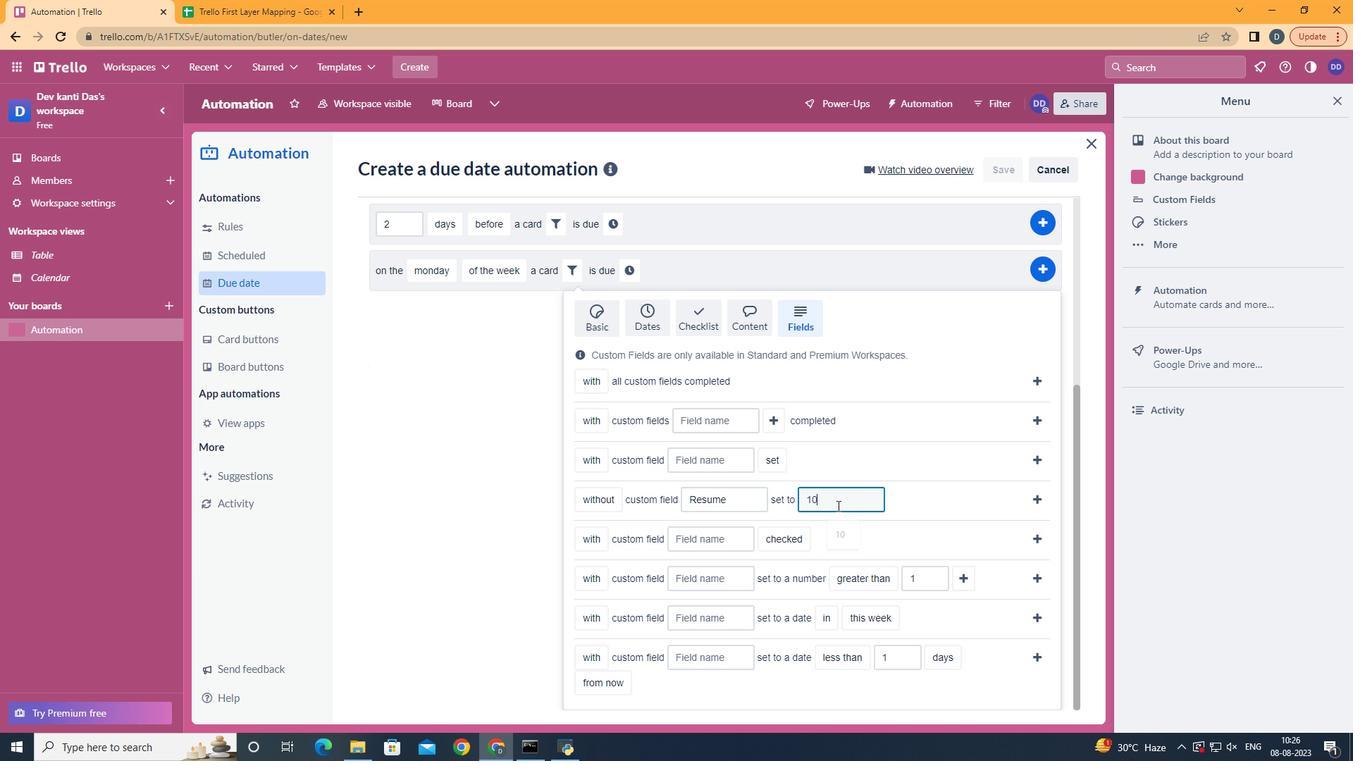 
Action: Mouse moved to (1038, 506)
Screenshot: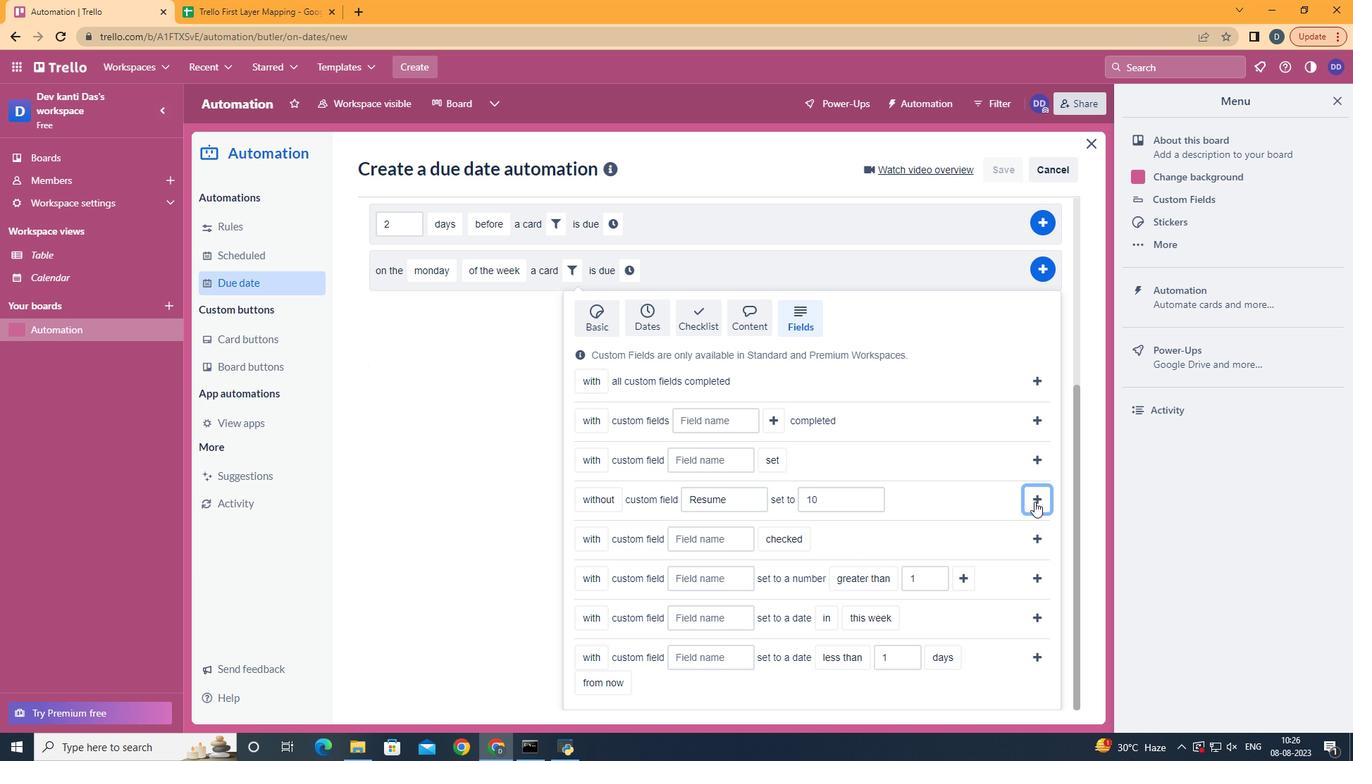 
Action: Mouse pressed left at (1038, 506)
Screenshot: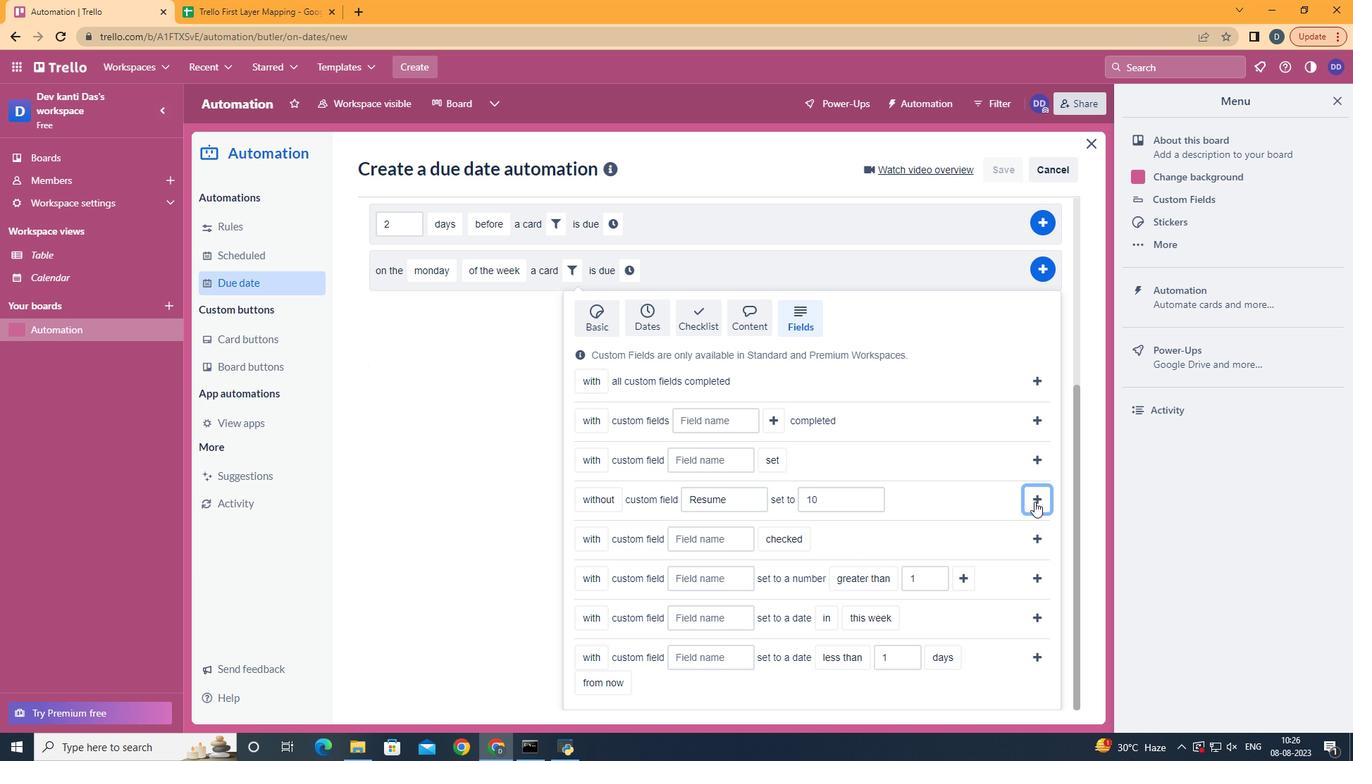 
Action: Mouse moved to (865, 568)
Screenshot: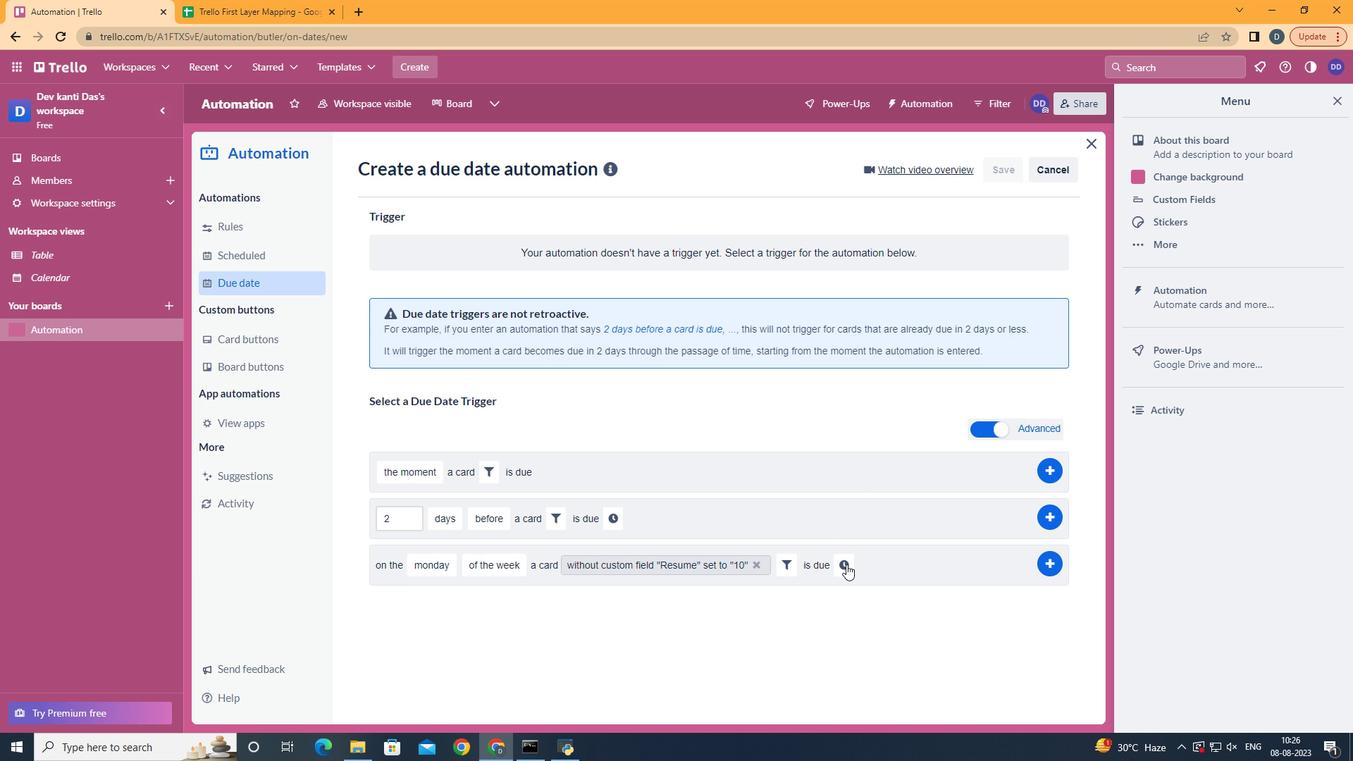 
Action: Mouse pressed left at (865, 568)
Screenshot: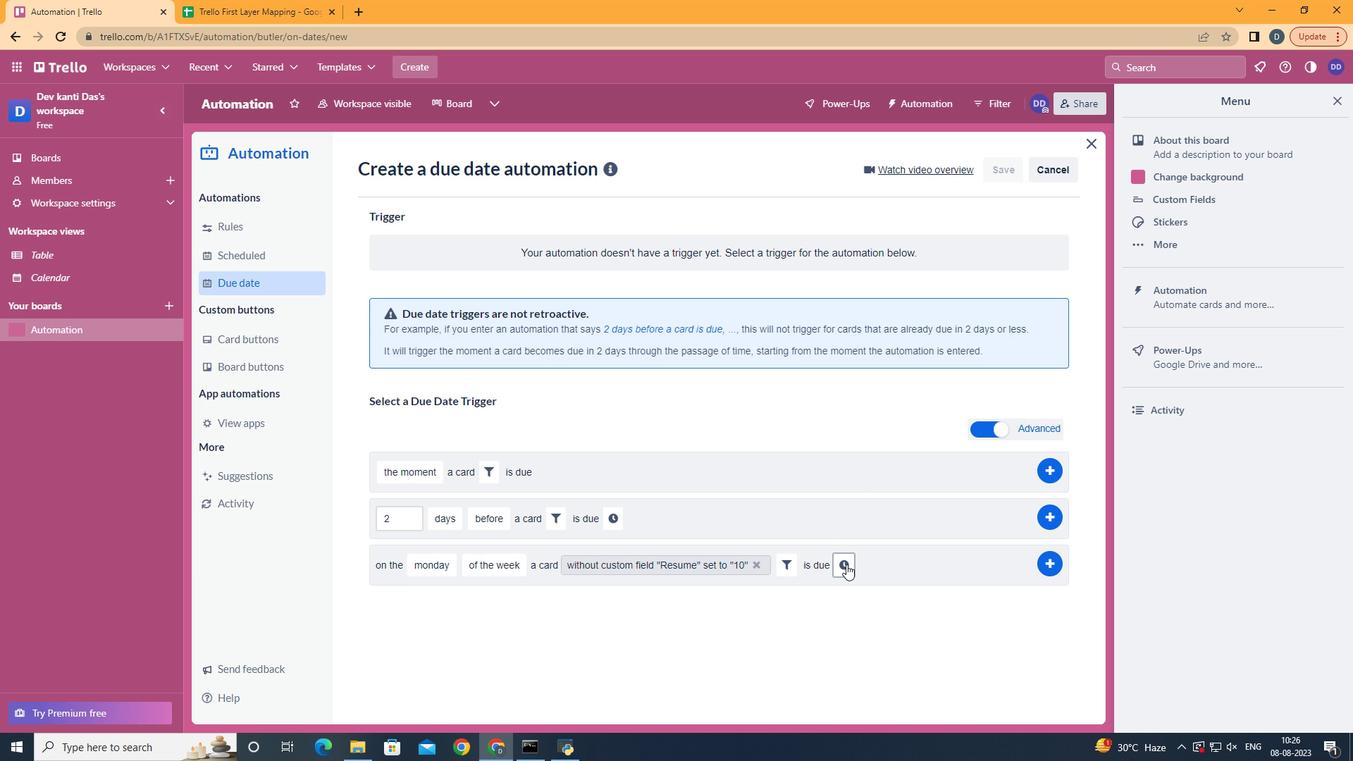 
Action: Mouse moved to (850, 568)
Screenshot: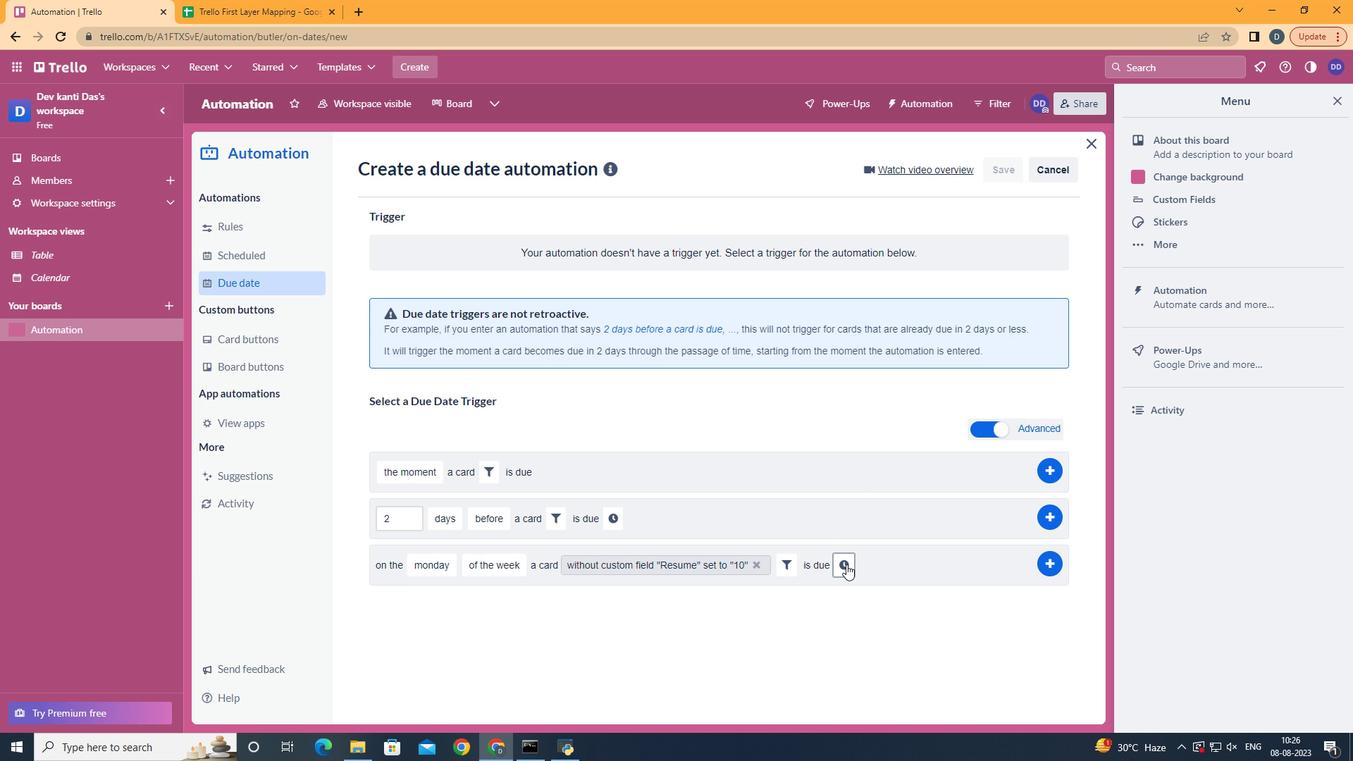 
Action: Mouse pressed left at (850, 568)
Screenshot: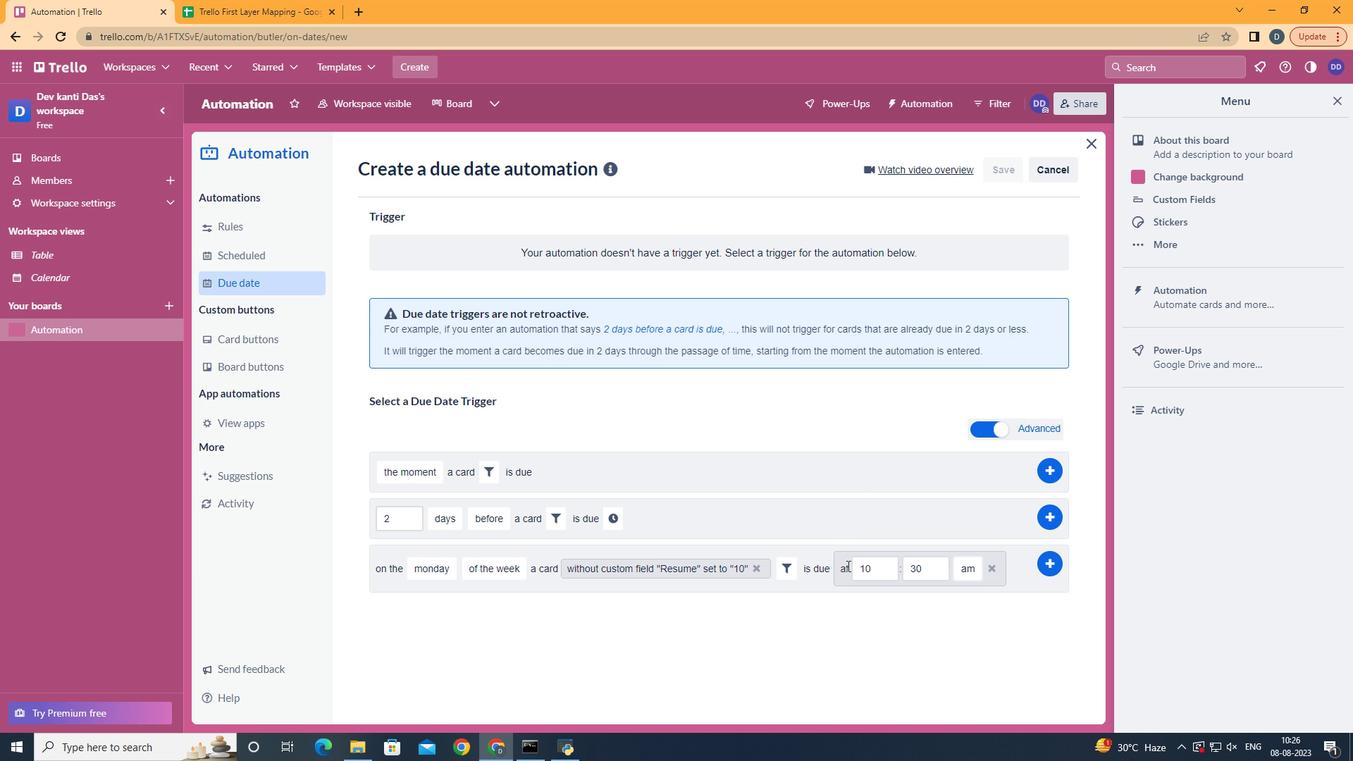 
Action: Mouse moved to (885, 575)
Screenshot: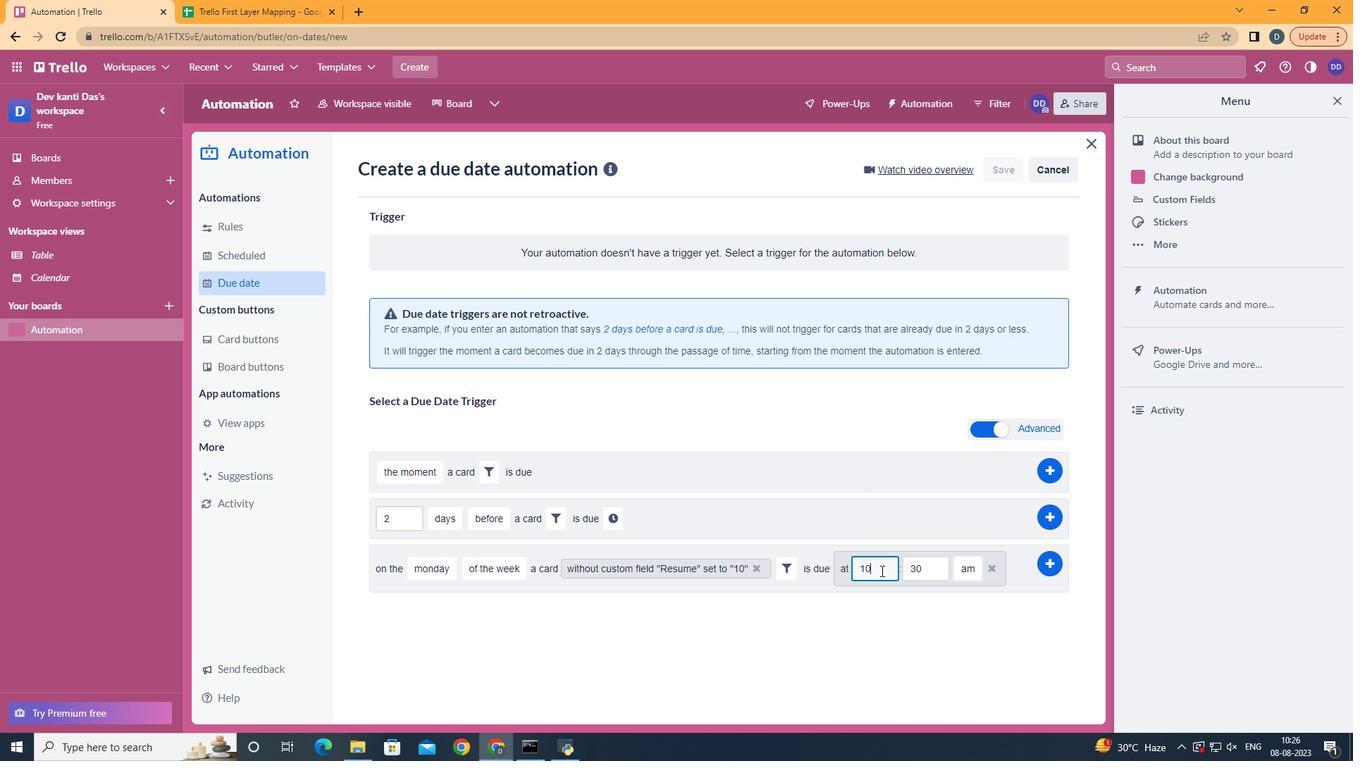 
Action: Mouse pressed left at (885, 575)
Screenshot: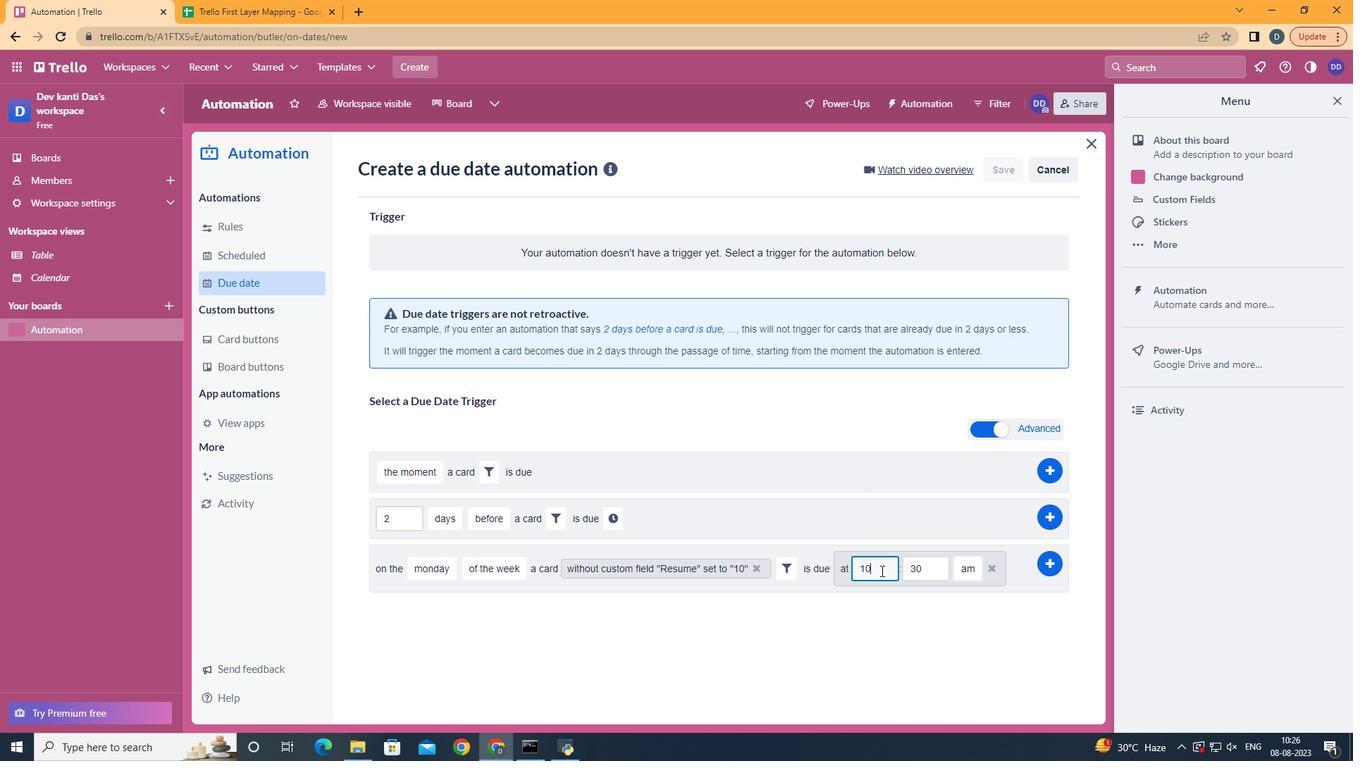 
Action: Mouse moved to (885, 575)
Screenshot: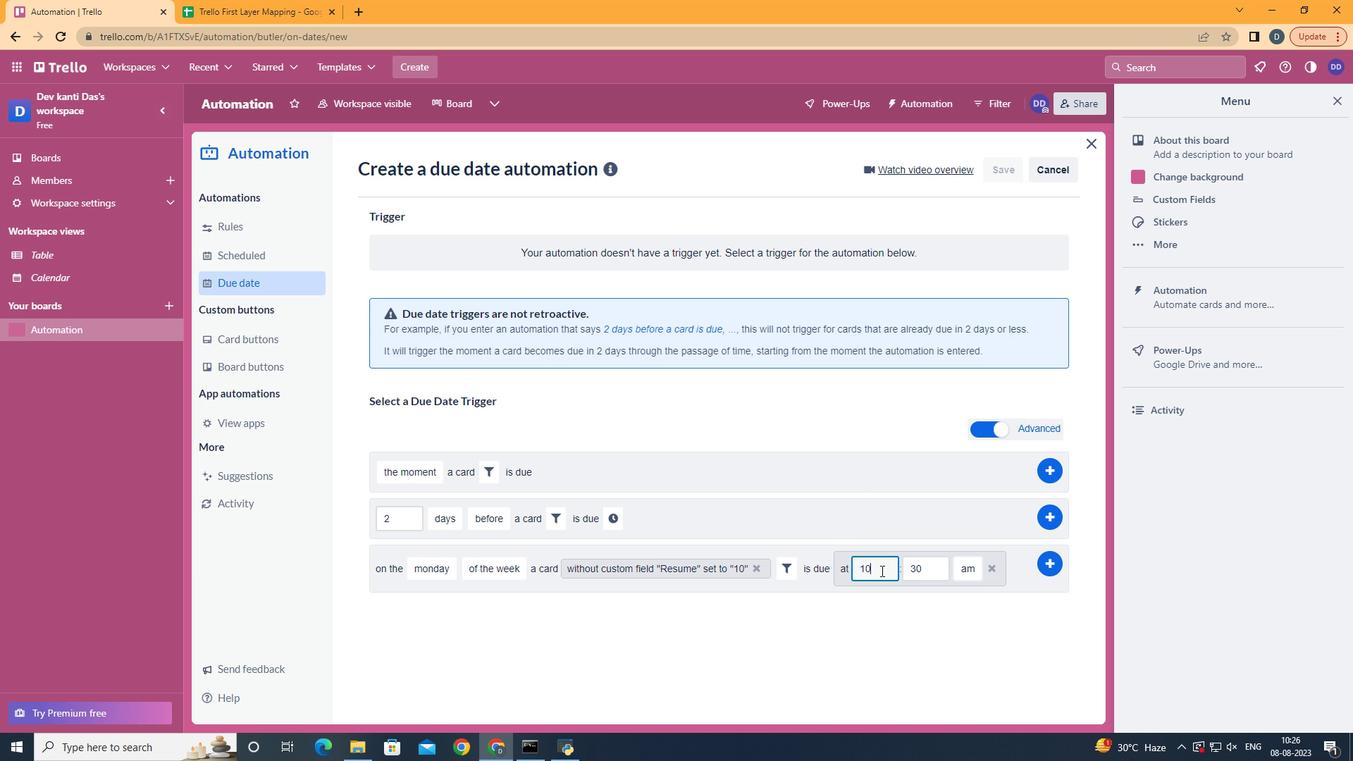 
Action: Key pressed <Key.backspace>1
Screenshot: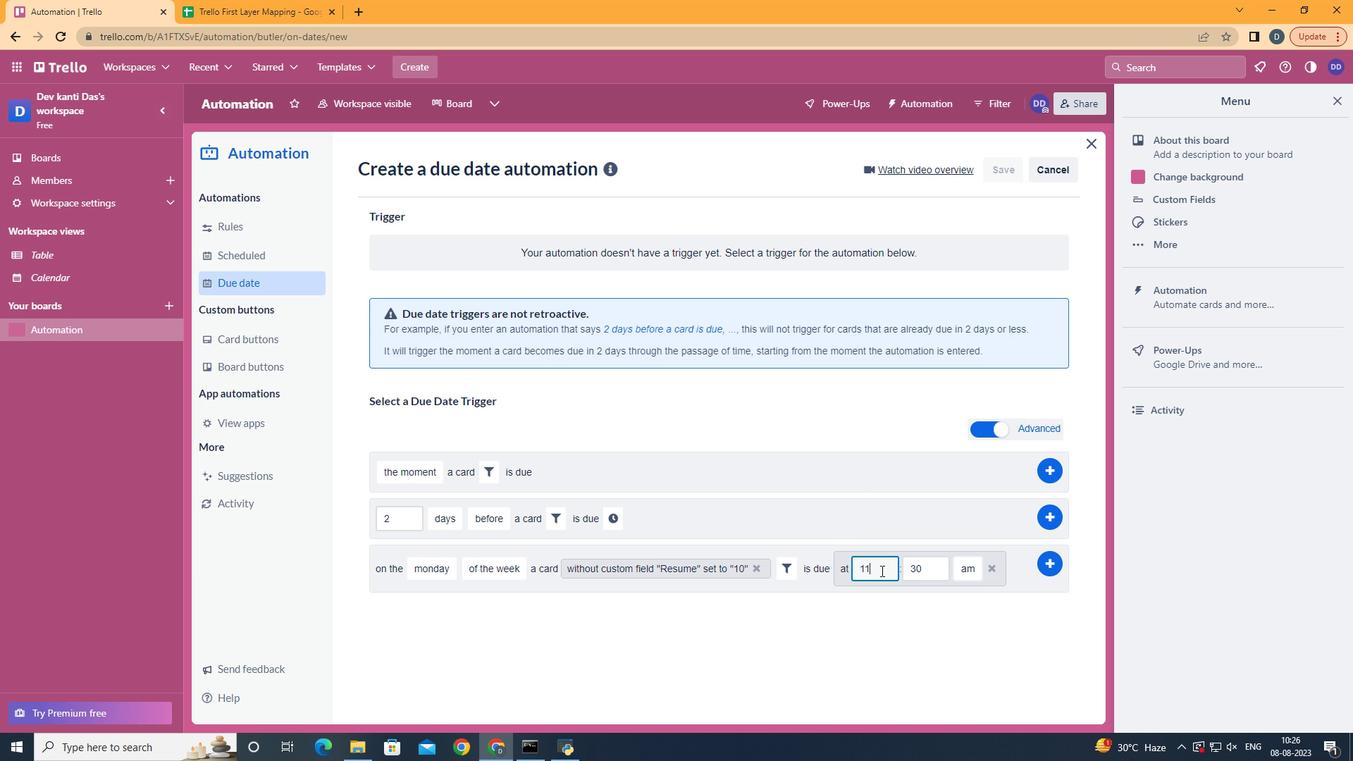 
Action: Mouse moved to (942, 575)
Screenshot: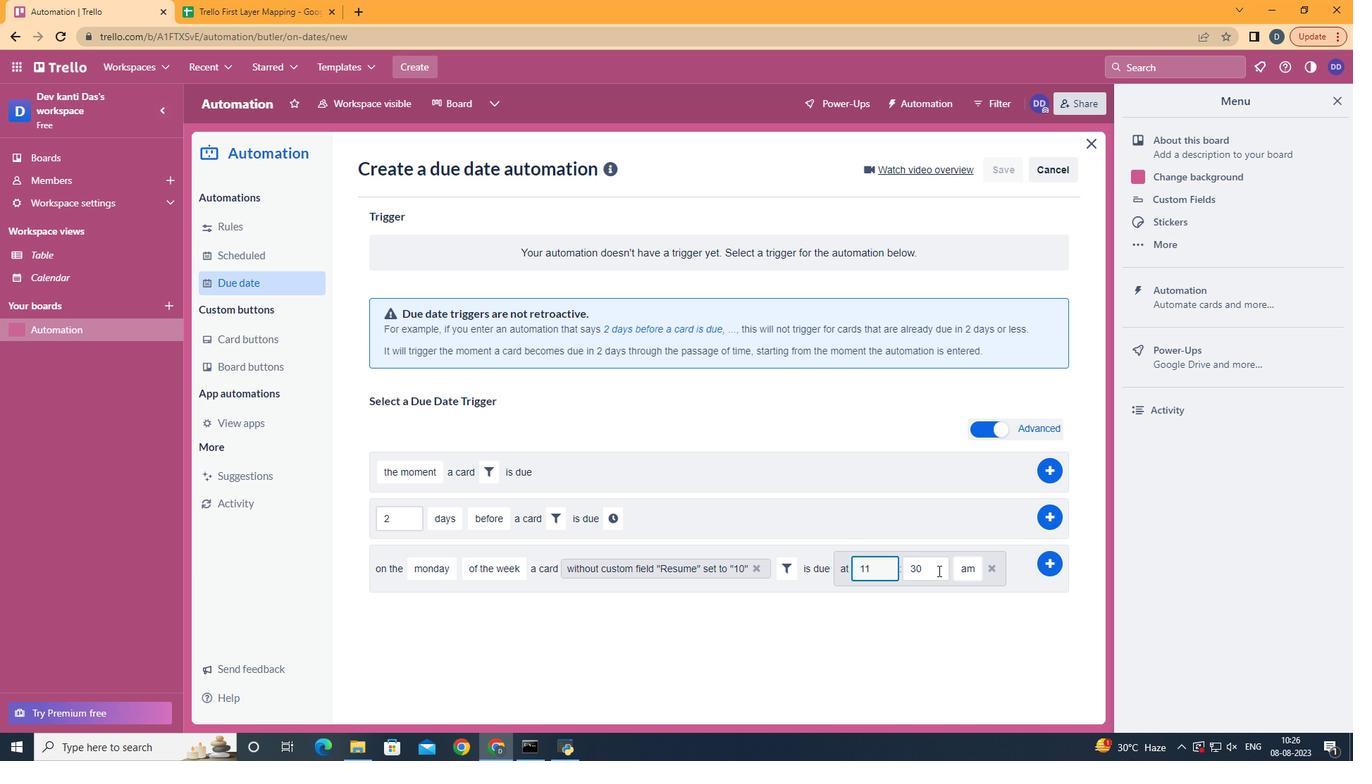 
Action: Mouse pressed left at (942, 575)
Screenshot: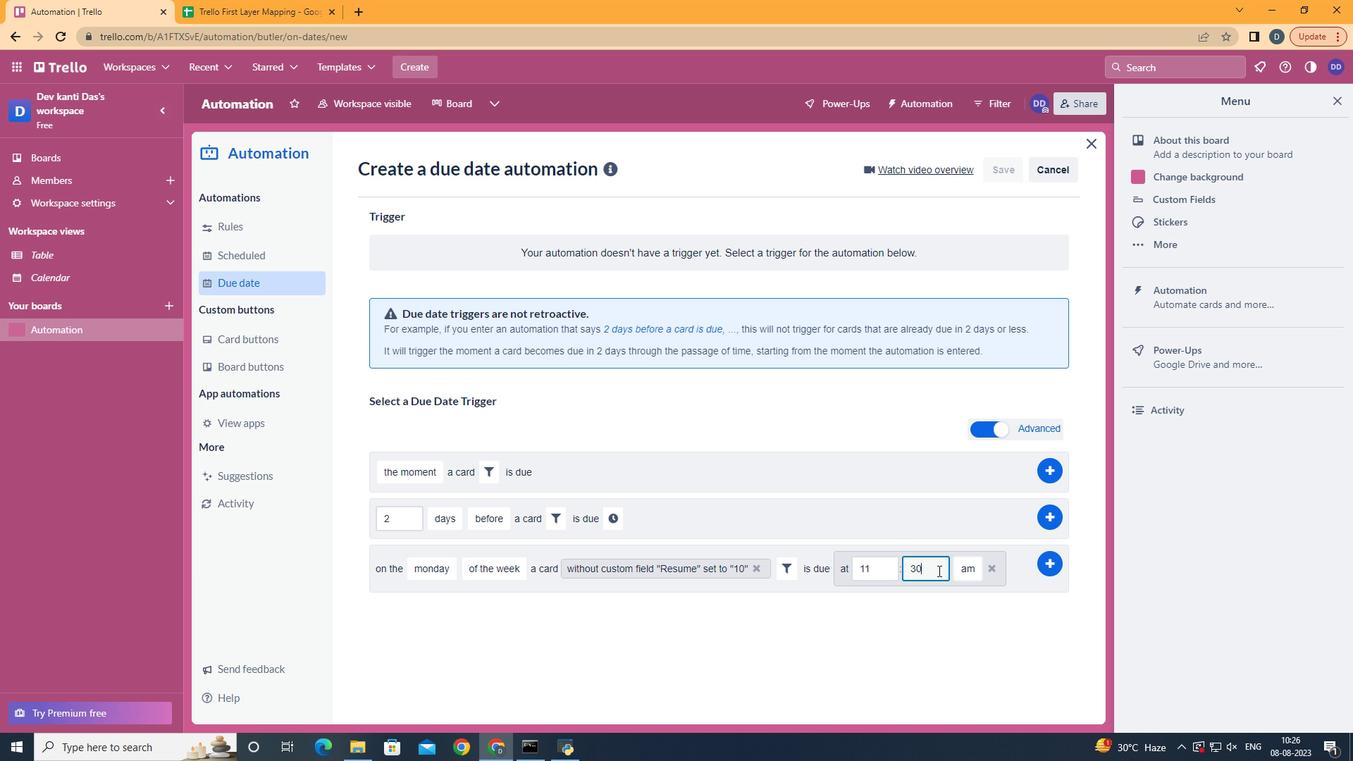 
Action: Key pressed <Key.backspace><Key.backspace>00
Screenshot: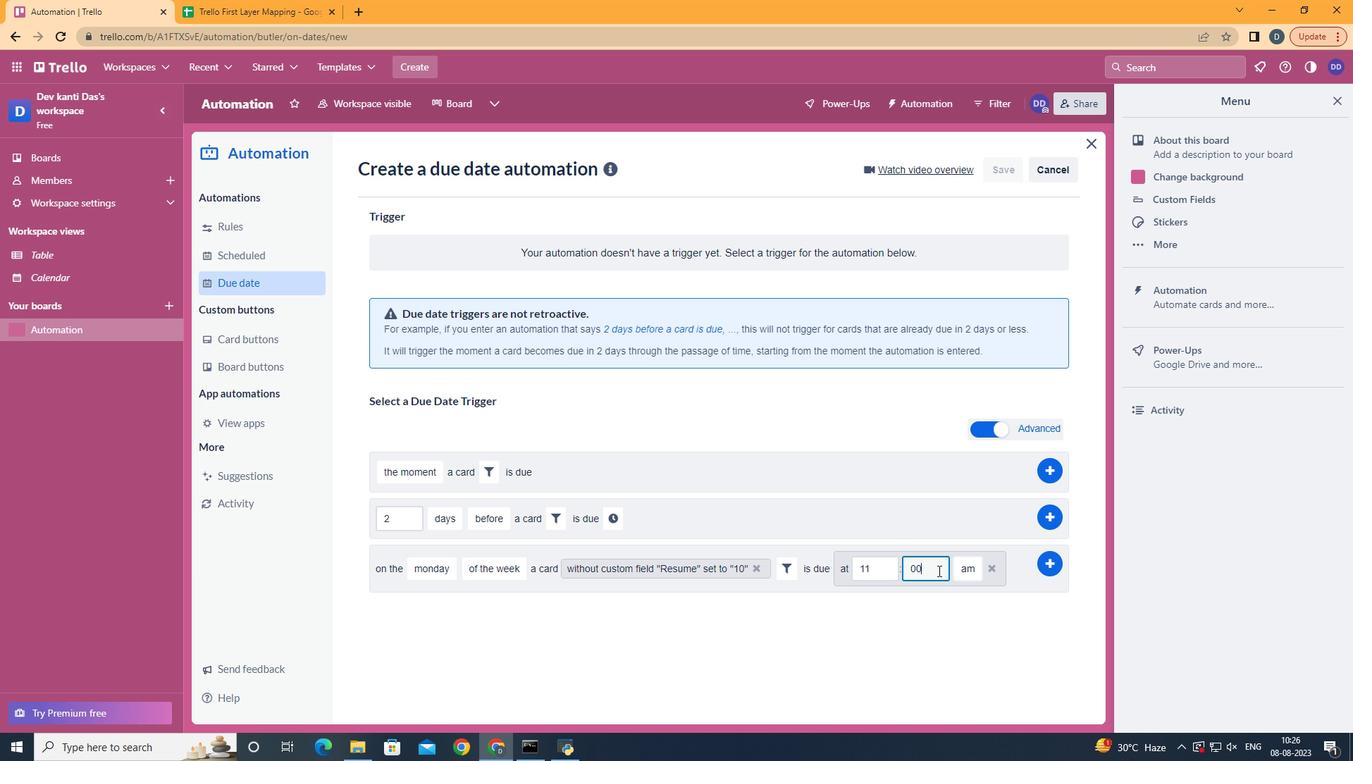 
Action: Mouse moved to (1043, 568)
Screenshot: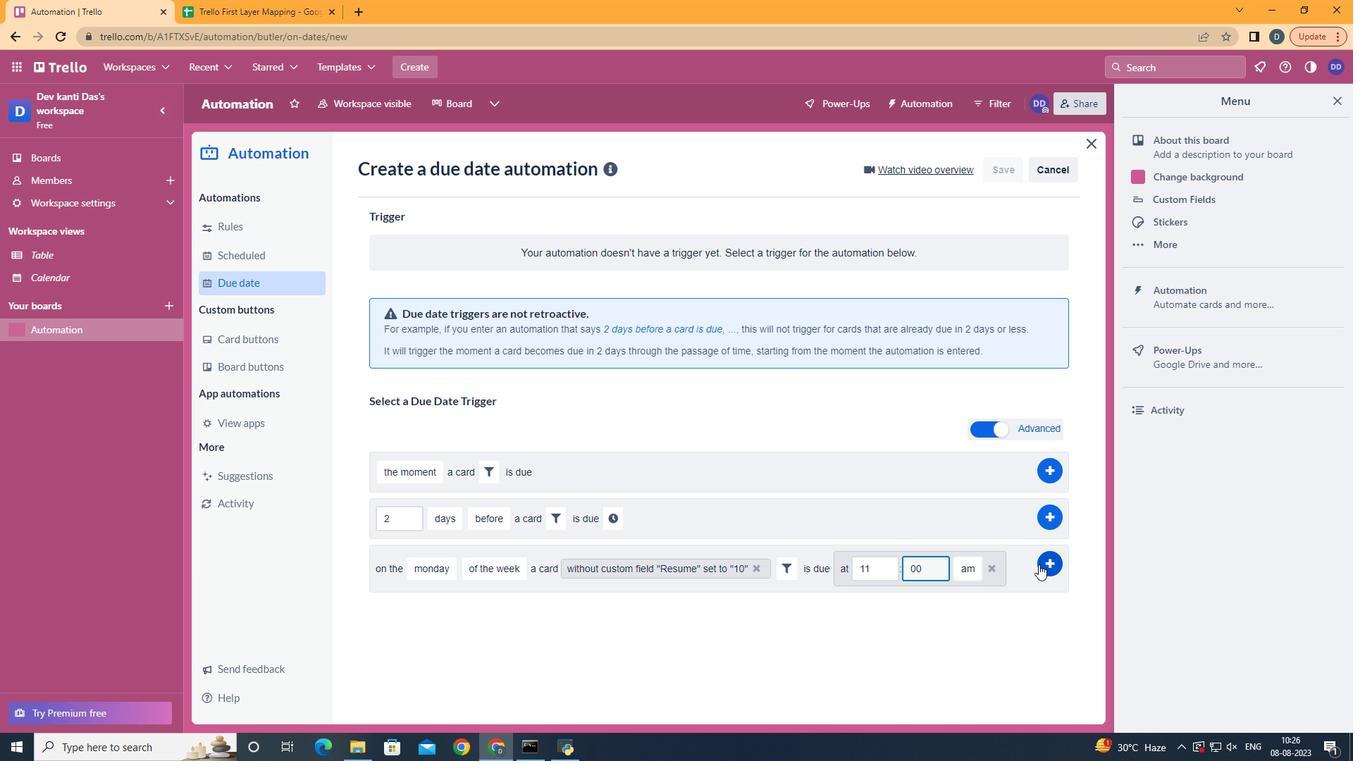 
Action: Mouse pressed left at (1043, 568)
Screenshot: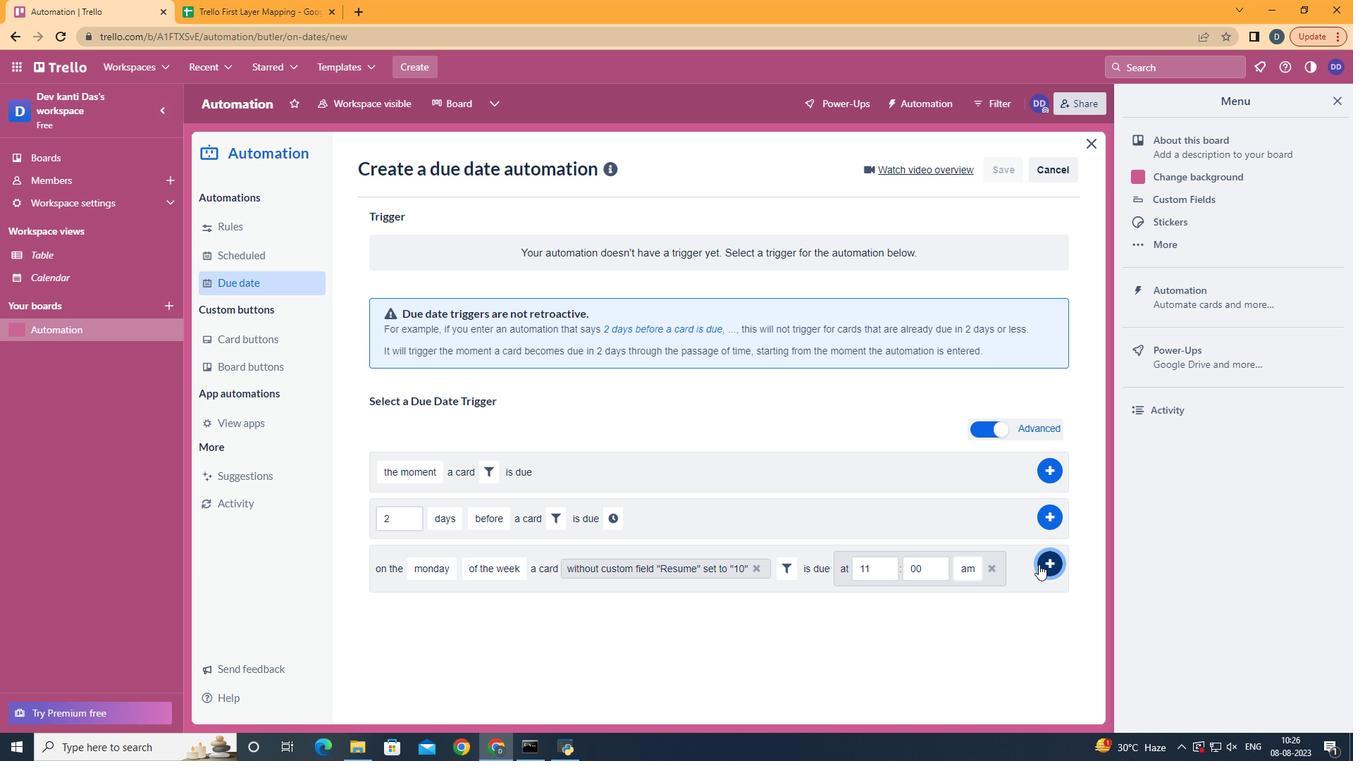 
Action: Mouse moved to (814, 335)
Screenshot: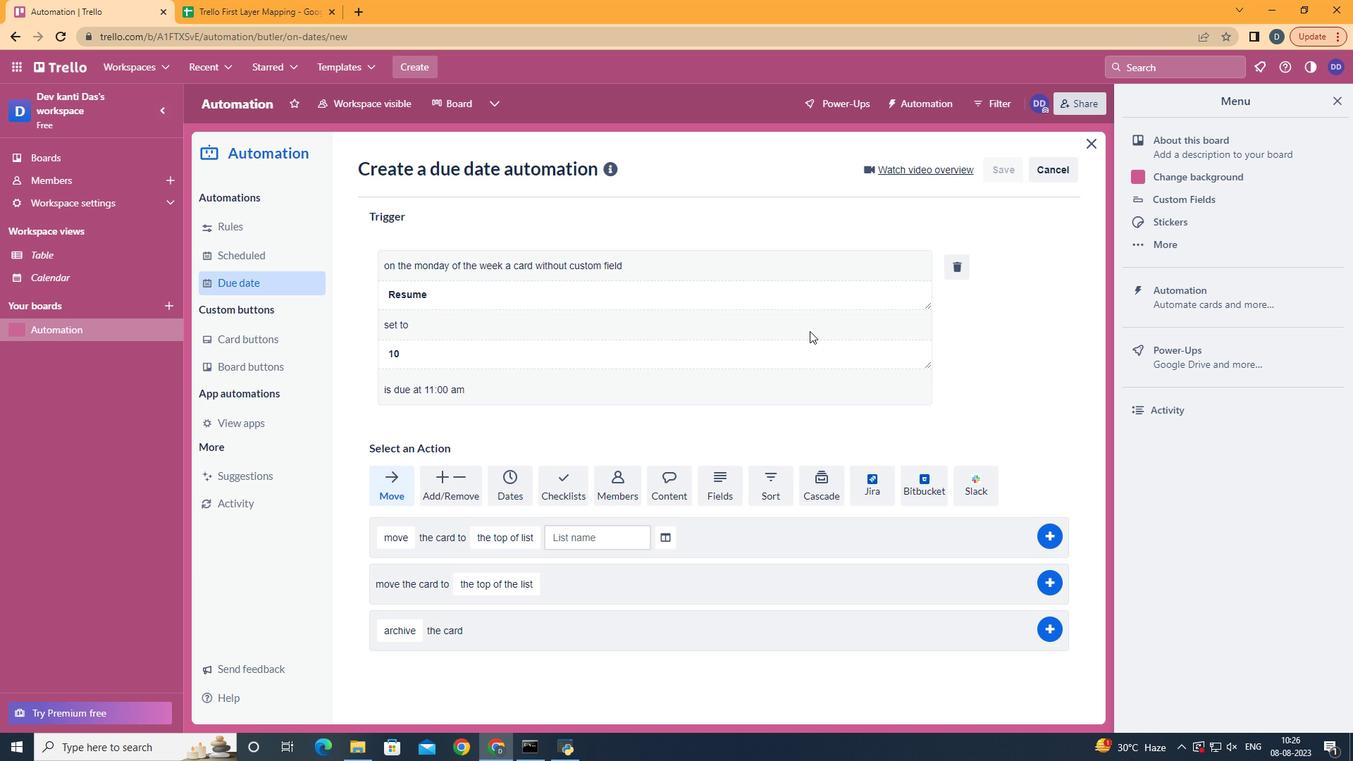 
